 Task: Look for space in Qīr Moāv, Jordan from 11th June, 2023 to 17th June, 2023 for 1 adult in price range Rs.5000 to Rs.12000. Place can be private room with 1  bedroom having 1 bed and 1 bathroom. Property type can be house, flat, guest house, hotel. Amenities needed are: washing machine. Booking option can be shelf check-in. Required host language is English.
Action: Mouse moved to (431, 81)
Screenshot: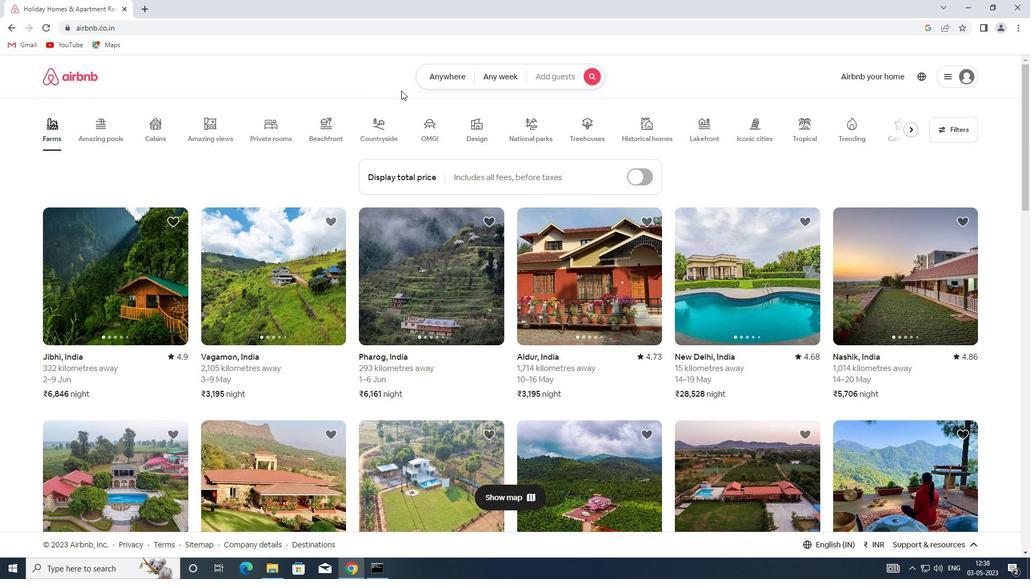 
Action: Mouse pressed left at (431, 81)
Screenshot: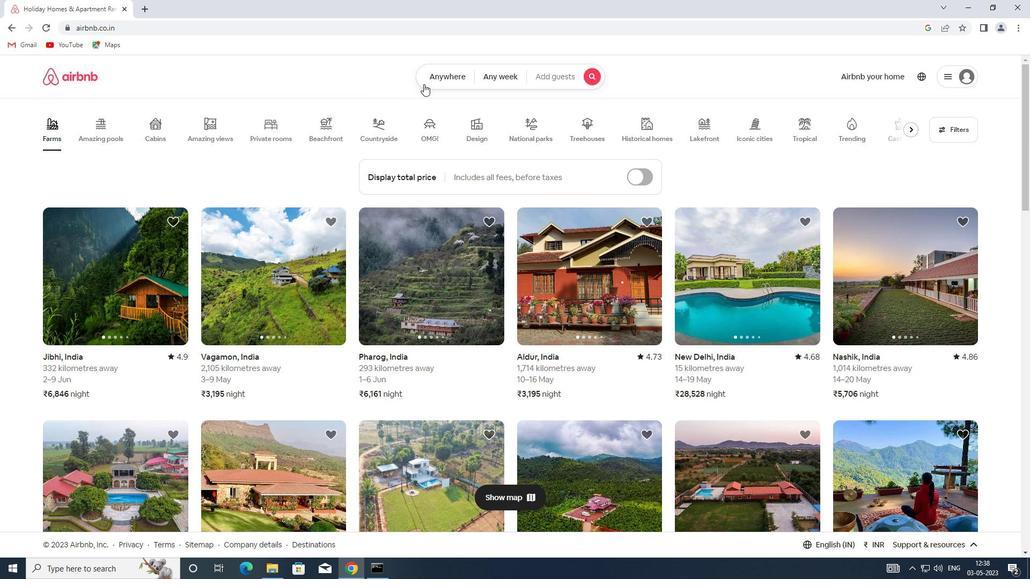 
Action: Mouse moved to (378, 114)
Screenshot: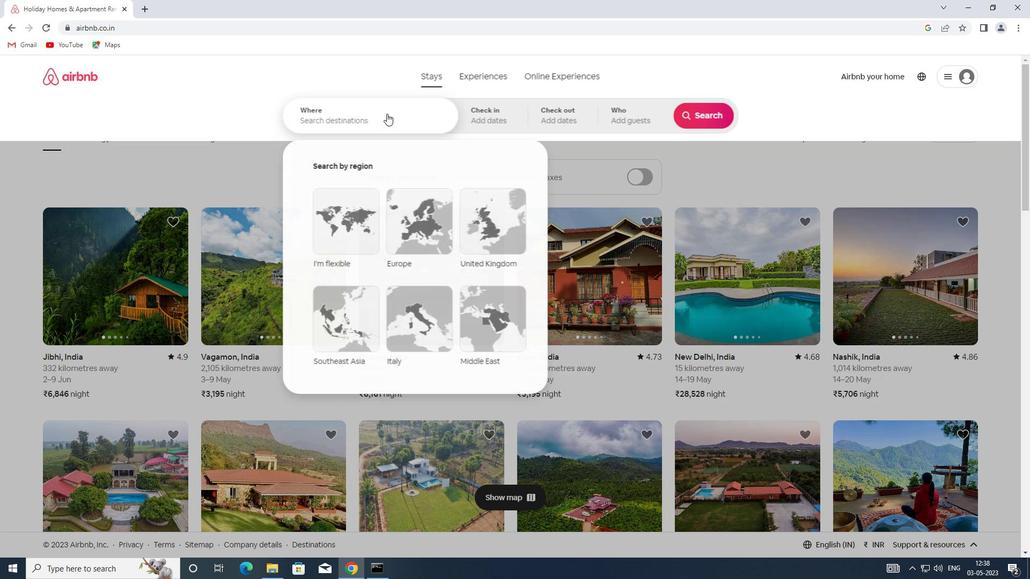 
Action: Mouse pressed left at (378, 114)
Screenshot: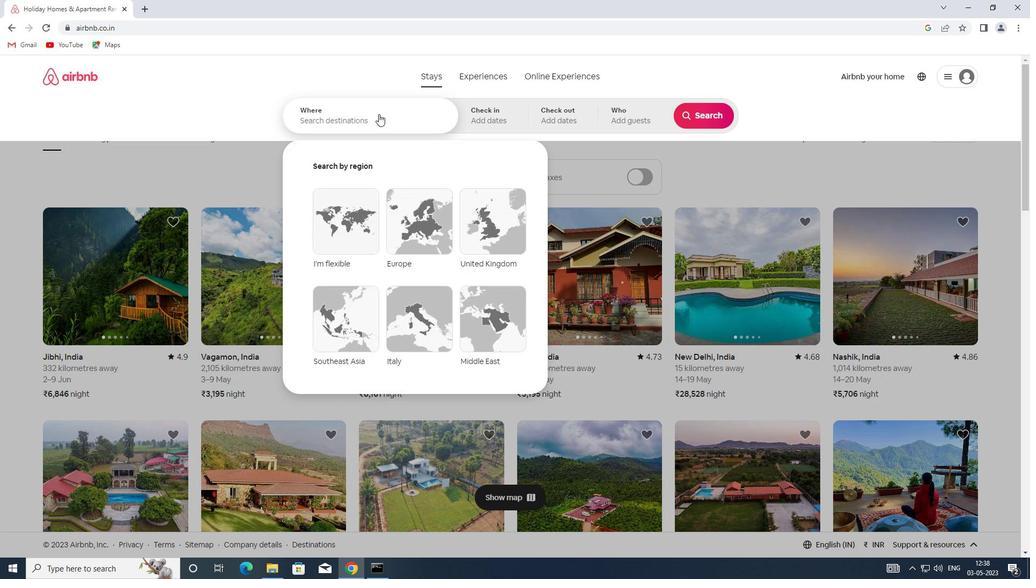 
Action: Key pressed <Key.shift>QIR<Key.space><Key.shift>MA<Key.backspace>OAV,<Key.shift><Key.shift><Key.shift><Key.shift>JORDAN
Screenshot: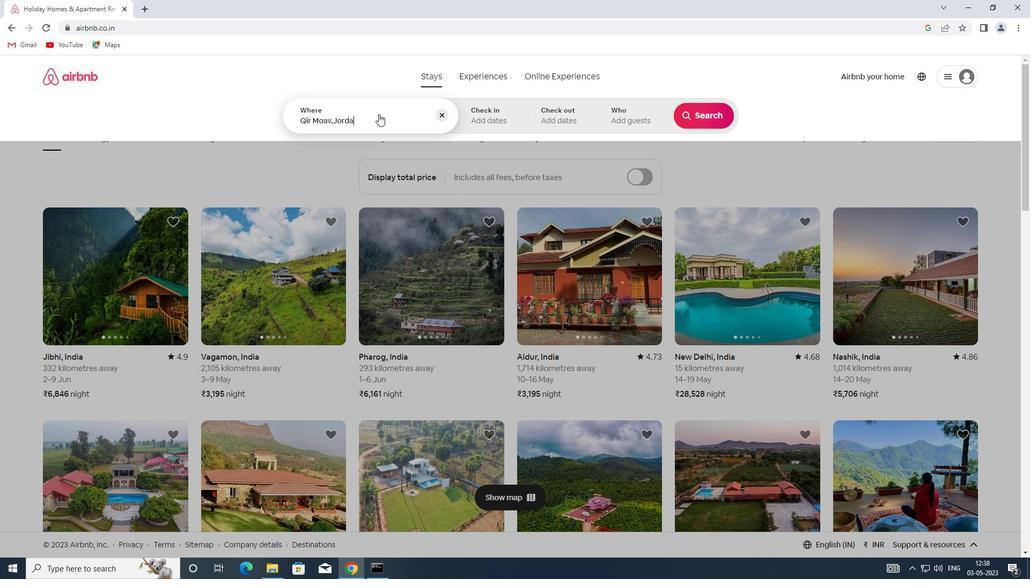
Action: Mouse moved to (479, 116)
Screenshot: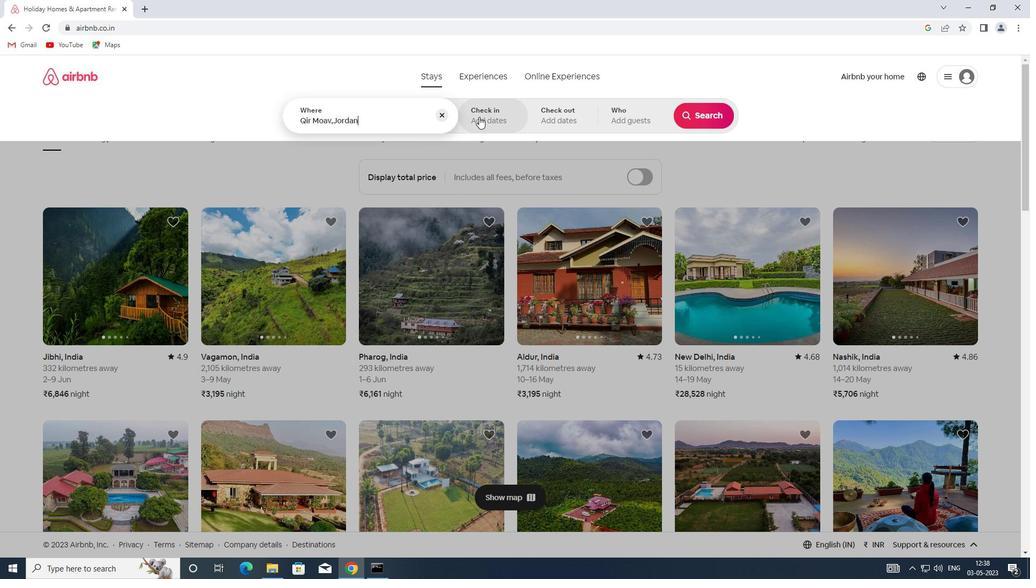 
Action: Mouse pressed left at (479, 116)
Screenshot: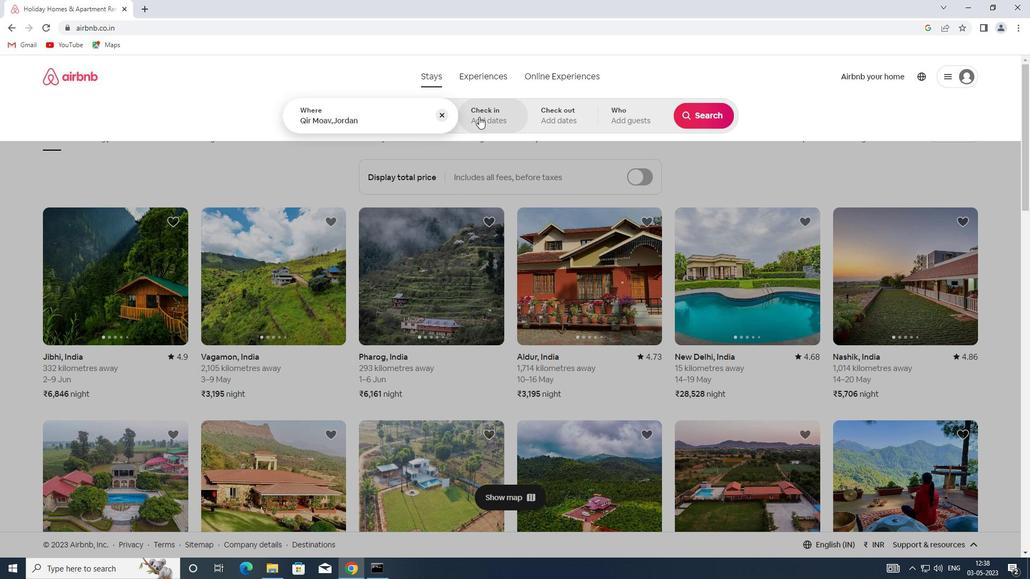 
Action: Mouse moved to (531, 293)
Screenshot: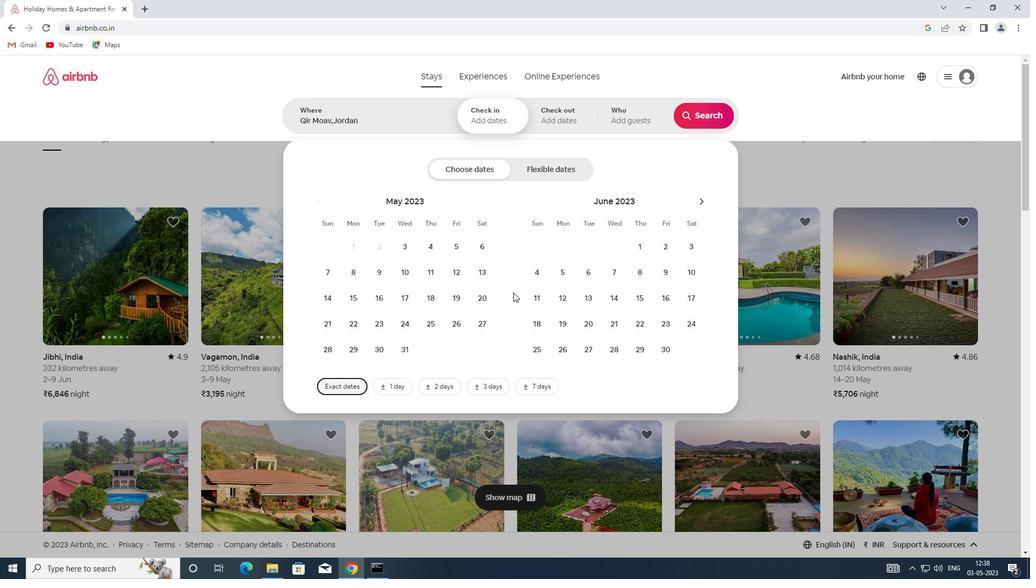 
Action: Mouse pressed left at (531, 293)
Screenshot: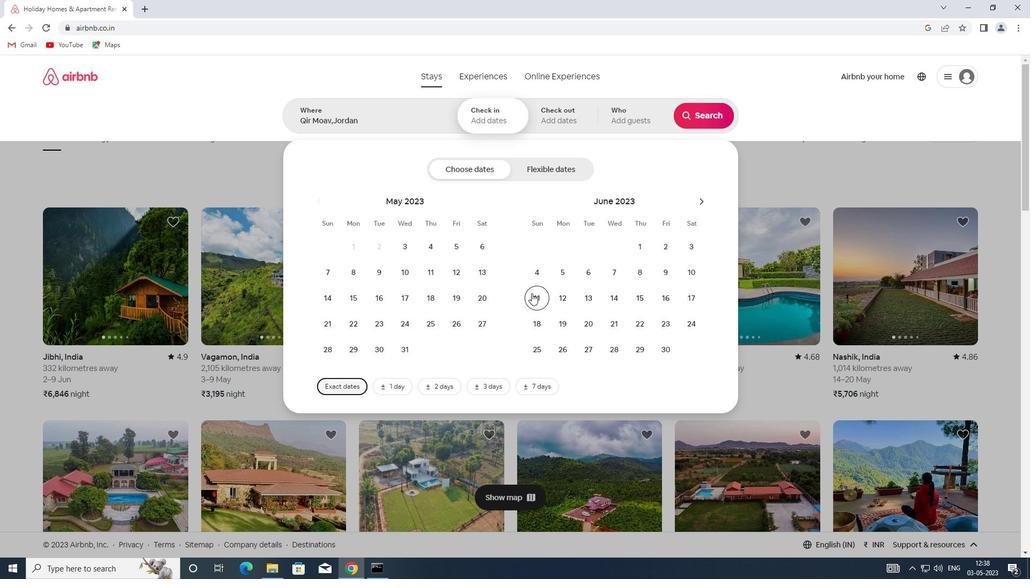 
Action: Mouse moved to (686, 311)
Screenshot: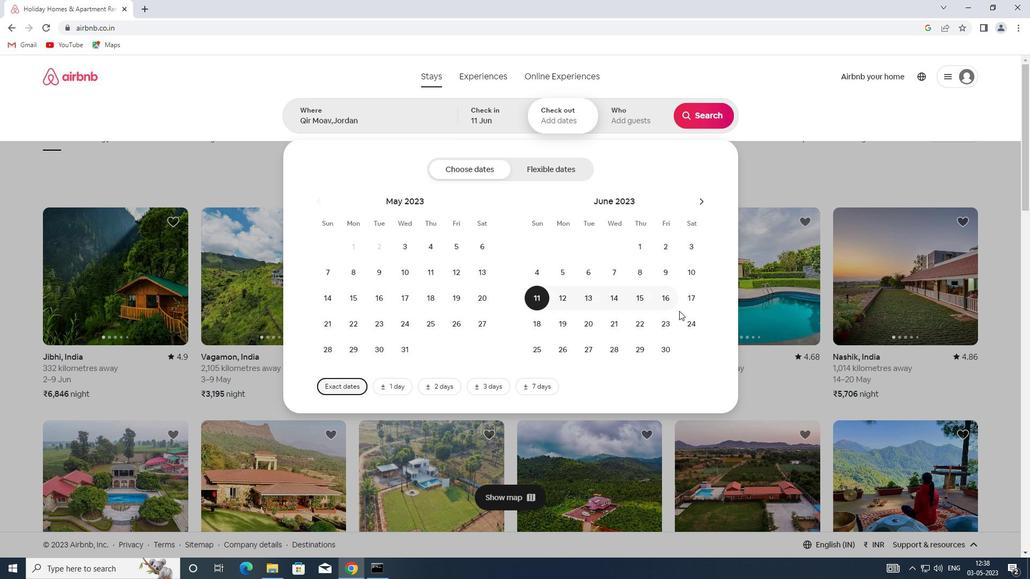 
Action: Mouse pressed left at (686, 311)
Screenshot: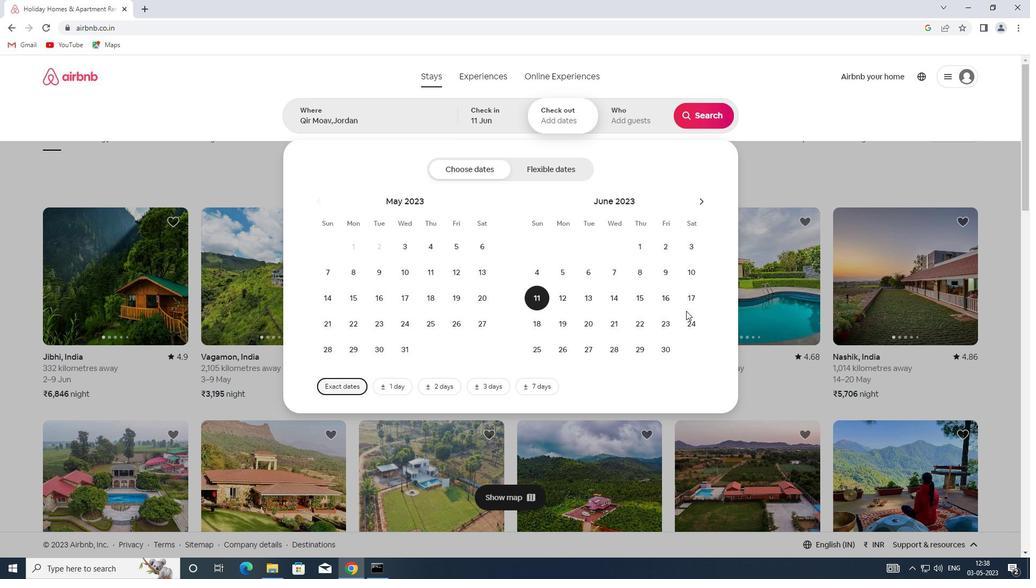 
Action: Mouse moved to (689, 297)
Screenshot: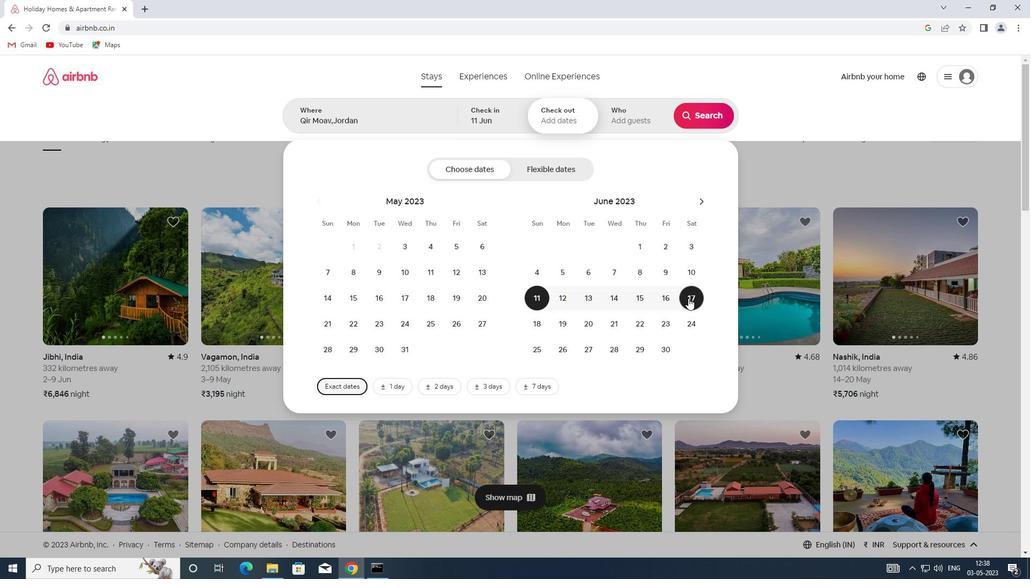 
Action: Mouse pressed left at (689, 297)
Screenshot: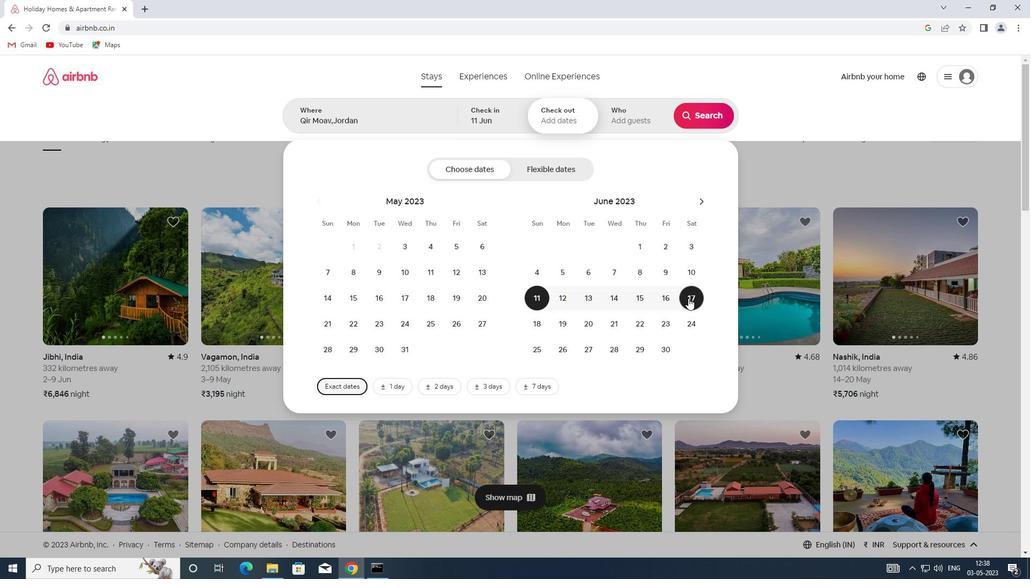 
Action: Mouse moved to (628, 128)
Screenshot: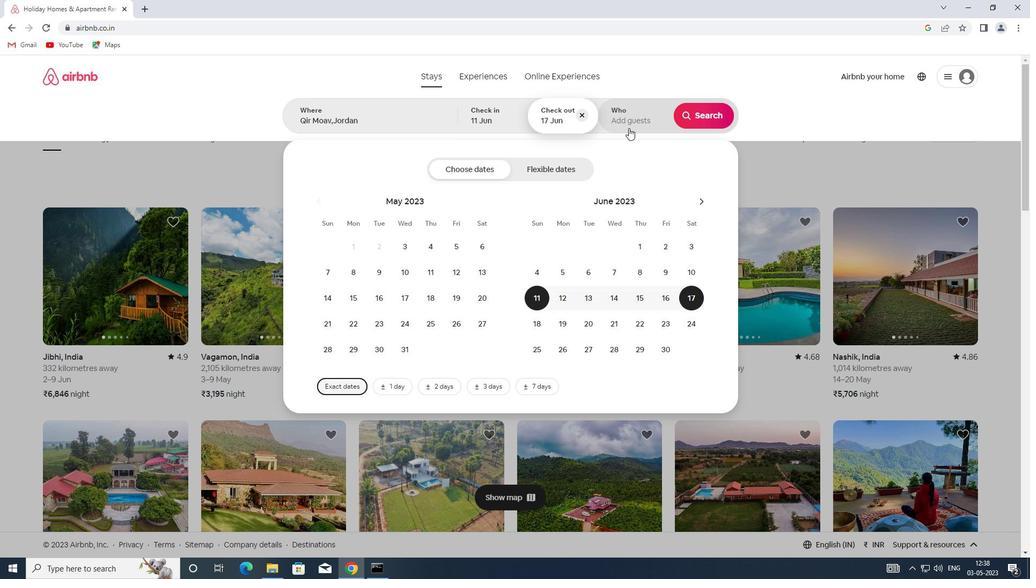 
Action: Mouse pressed left at (628, 128)
Screenshot: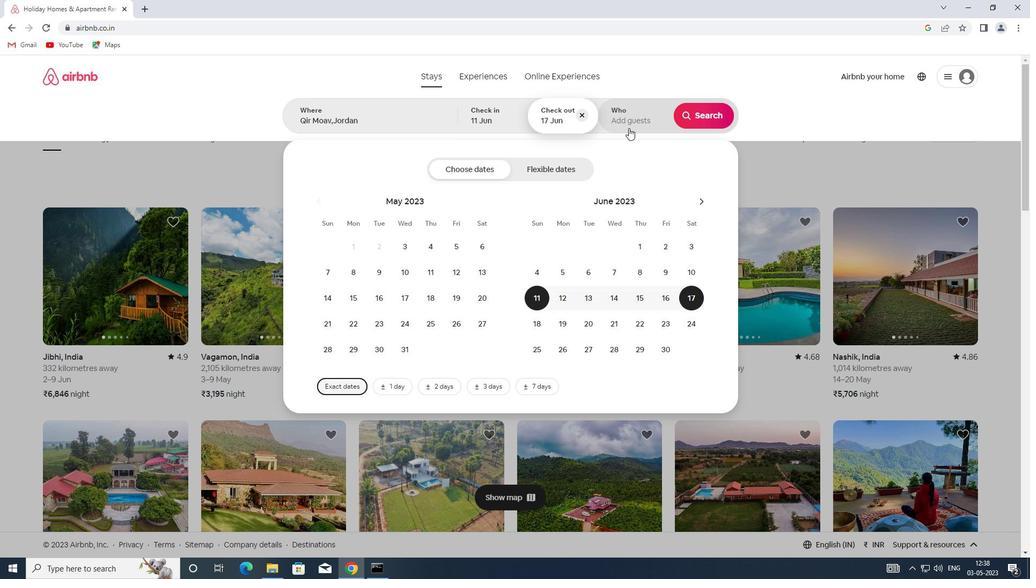 
Action: Mouse moved to (714, 174)
Screenshot: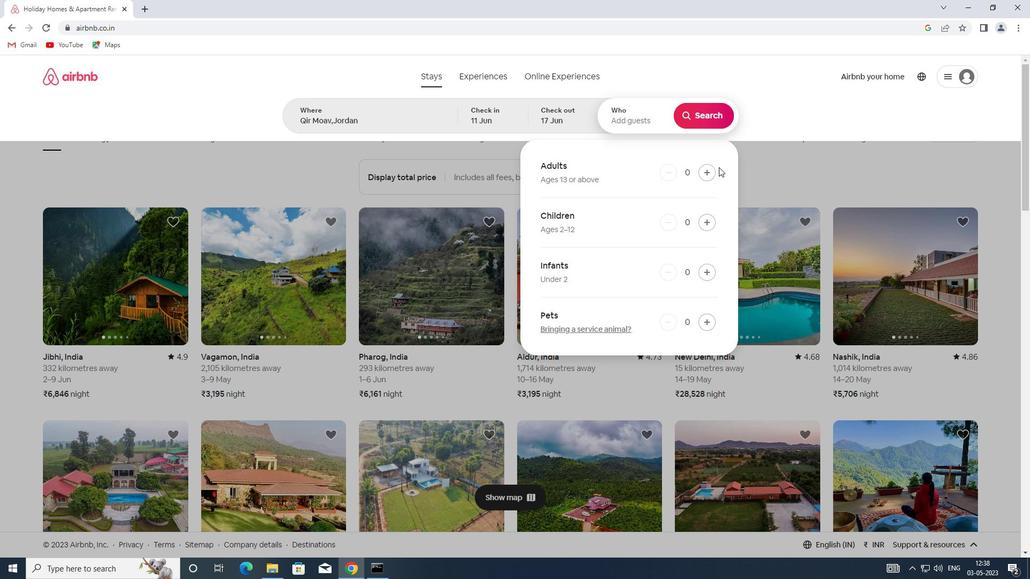 
Action: Mouse pressed left at (714, 174)
Screenshot: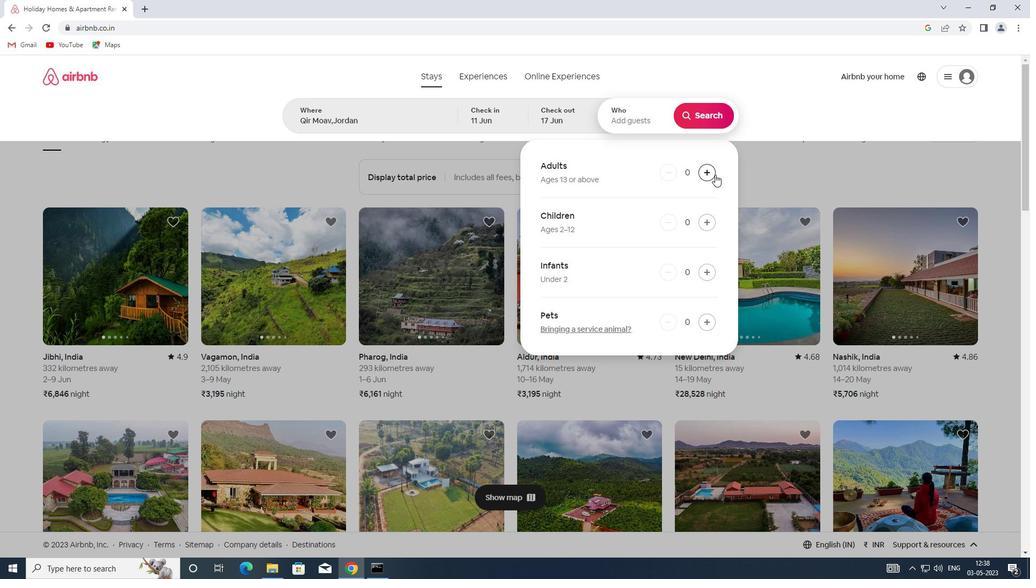 
Action: Mouse moved to (705, 107)
Screenshot: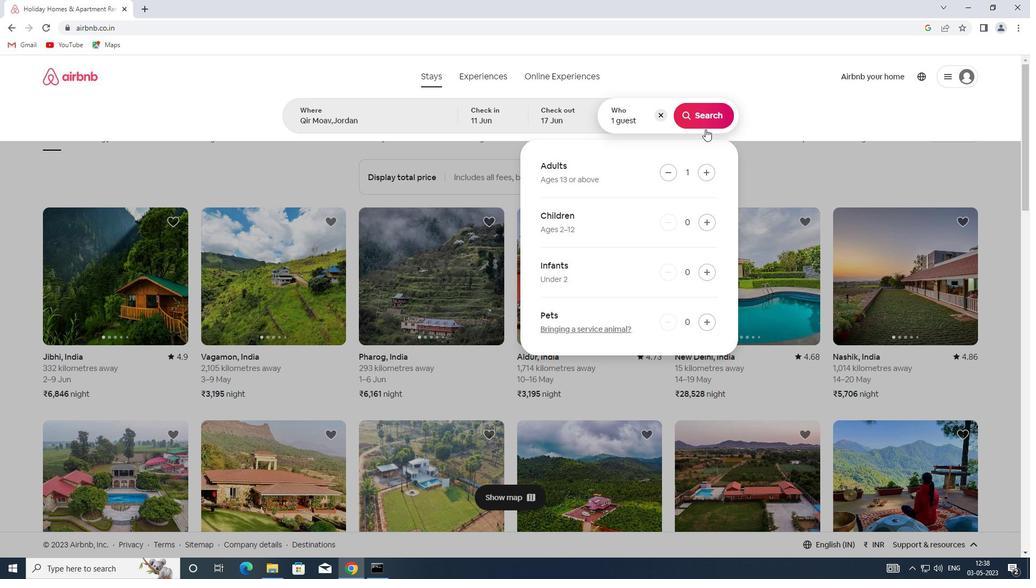 
Action: Mouse pressed left at (705, 107)
Screenshot: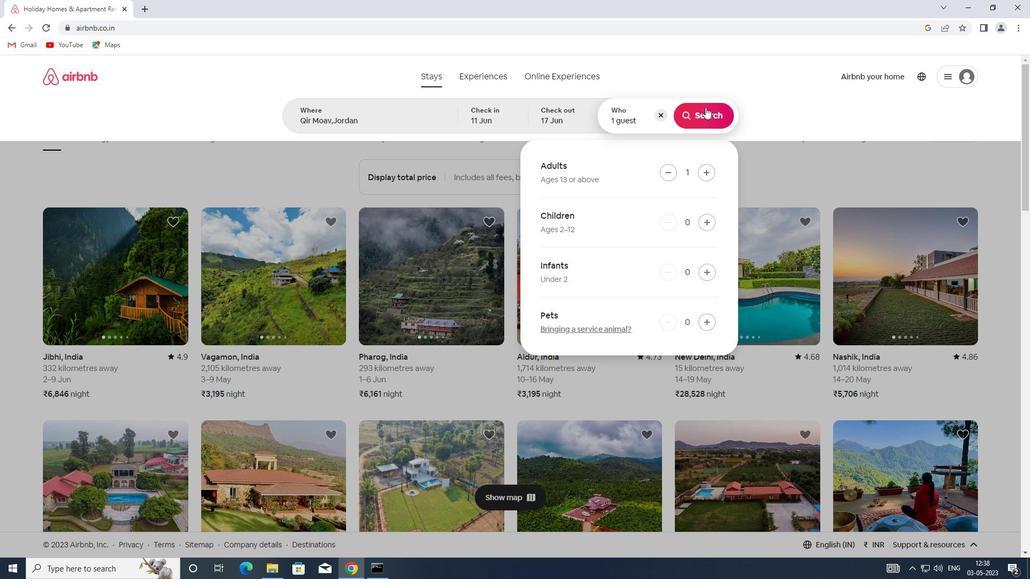 
Action: Mouse moved to (972, 112)
Screenshot: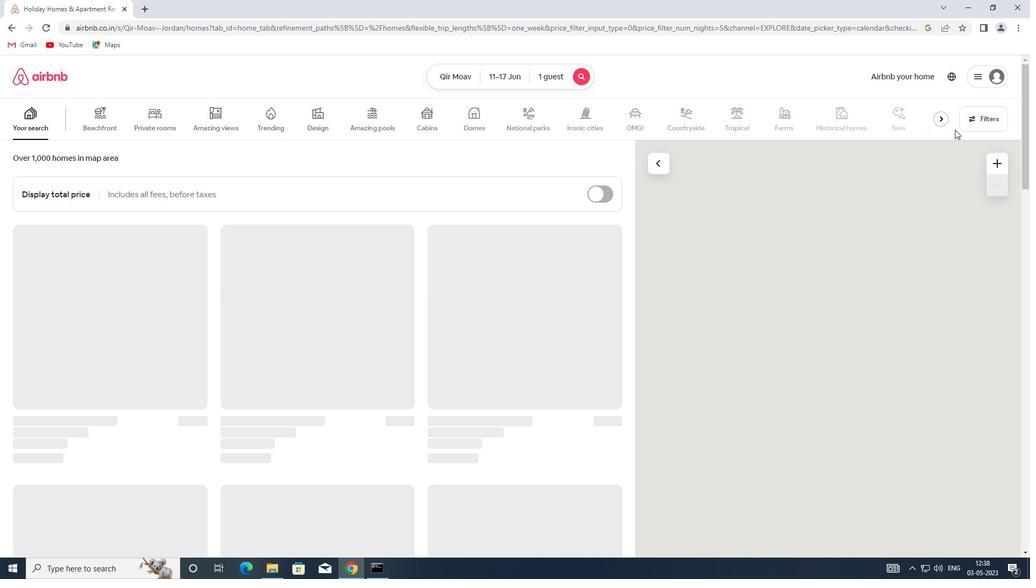 
Action: Mouse pressed left at (972, 112)
Screenshot: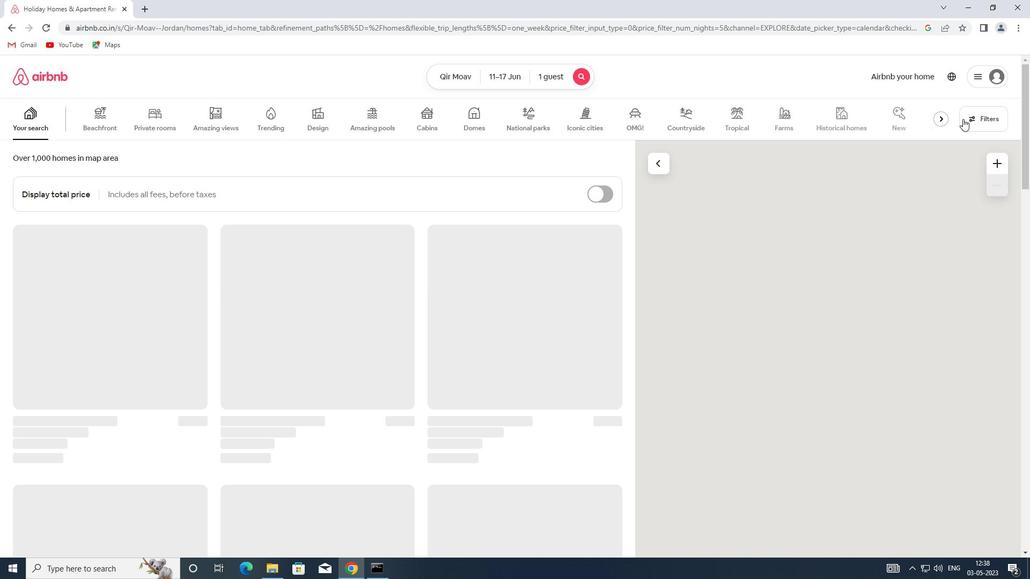 
Action: Mouse moved to (376, 257)
Screenshot: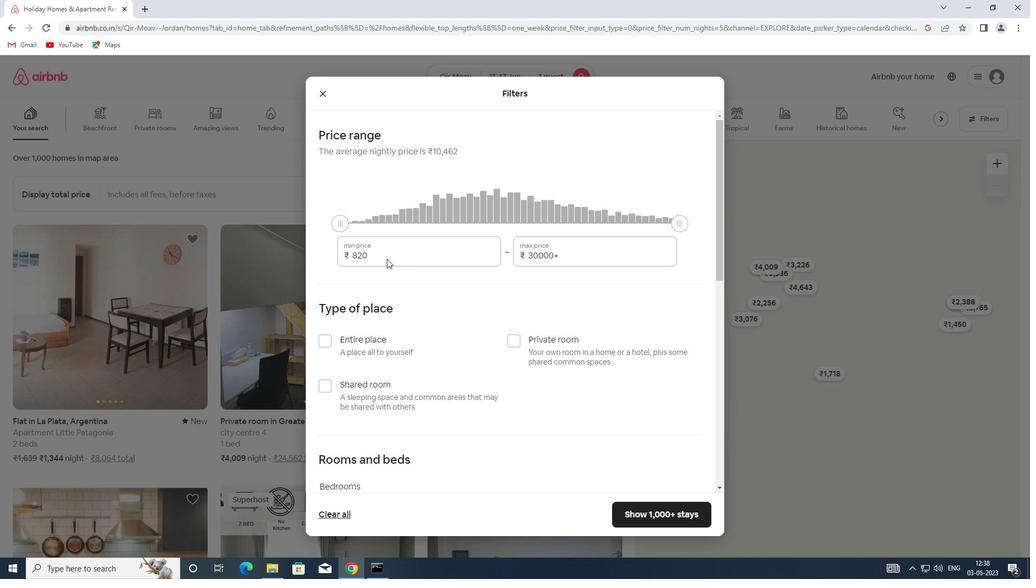 
Action: Mouse pressed left at (376, 257)
Screenshot: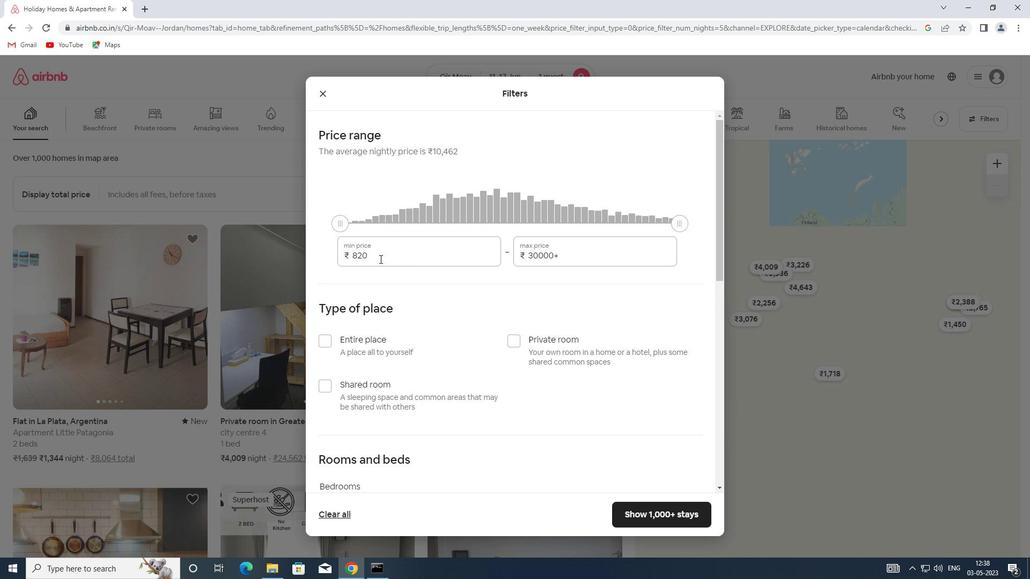 
Action: Mouse moved to (330, 257)
Screenshot: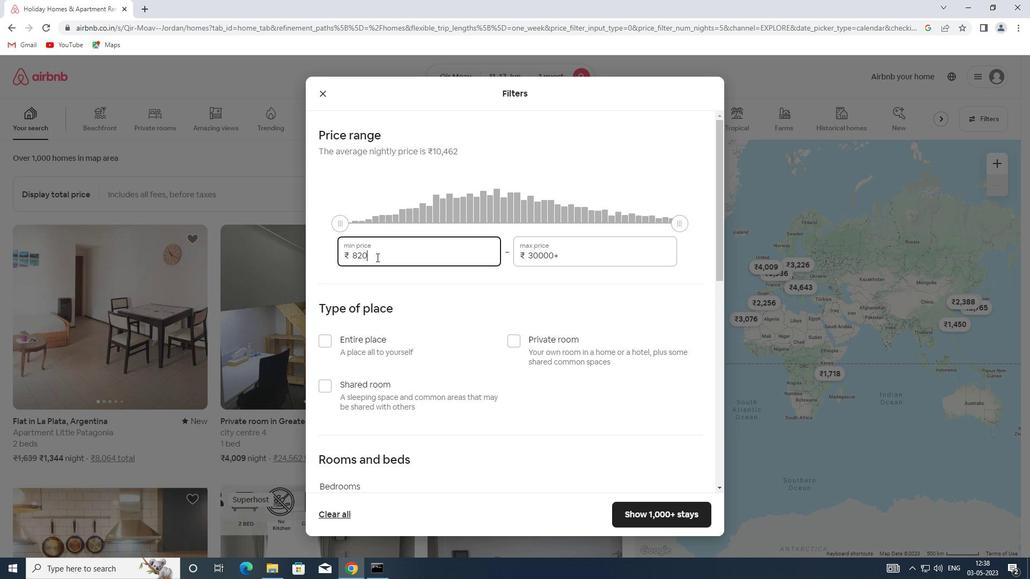 
Action: Key pressed 5000
Screenshot: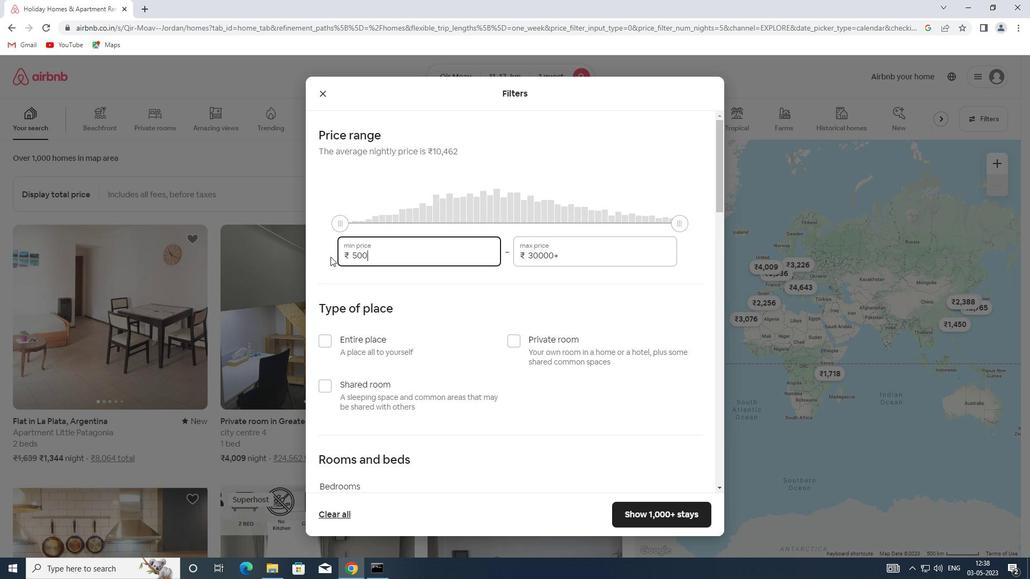 
Action: Mouse moved to (595, 256)
Screenshot: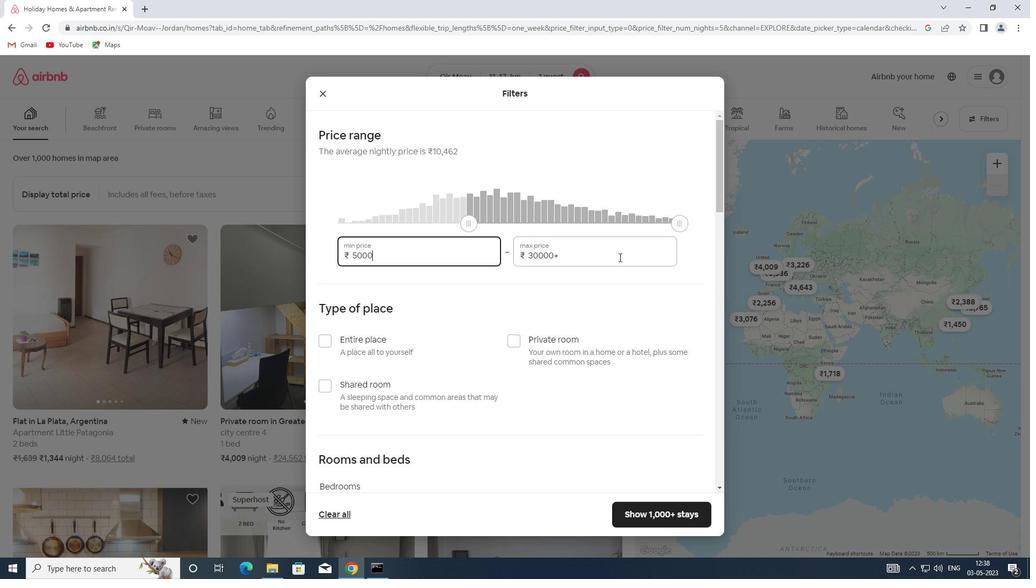 
Action: Mouse pressed left at (595, 256)
Screenshot: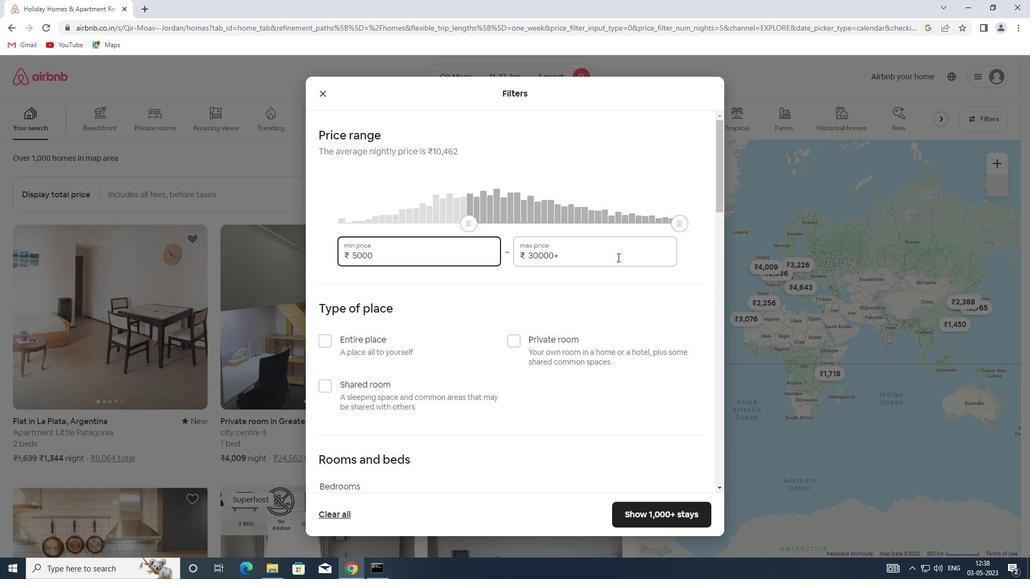 
Action: Mouse moved to (510, 256)
Screenshot: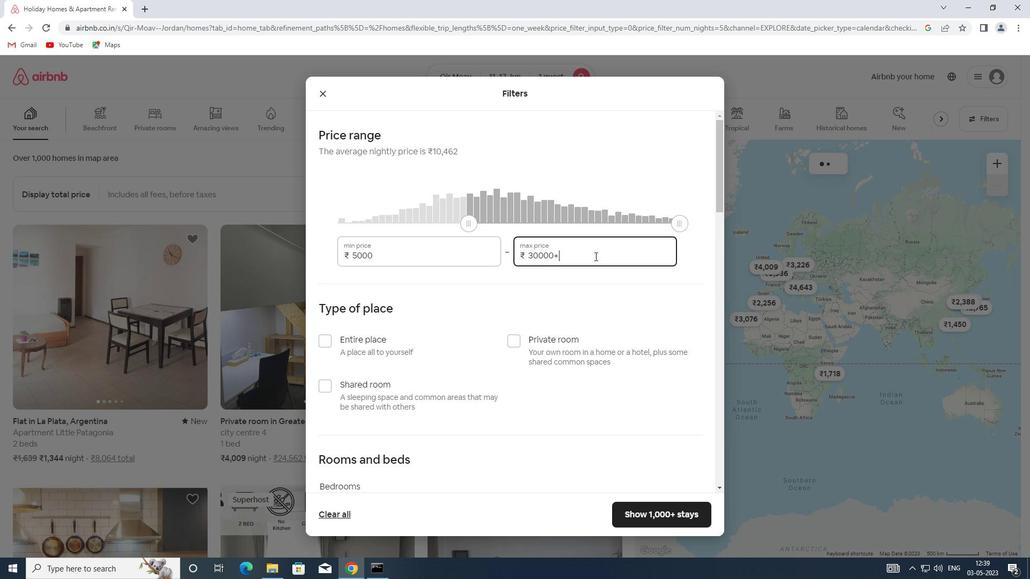 
Action: Key pressed 12000
Screenshot: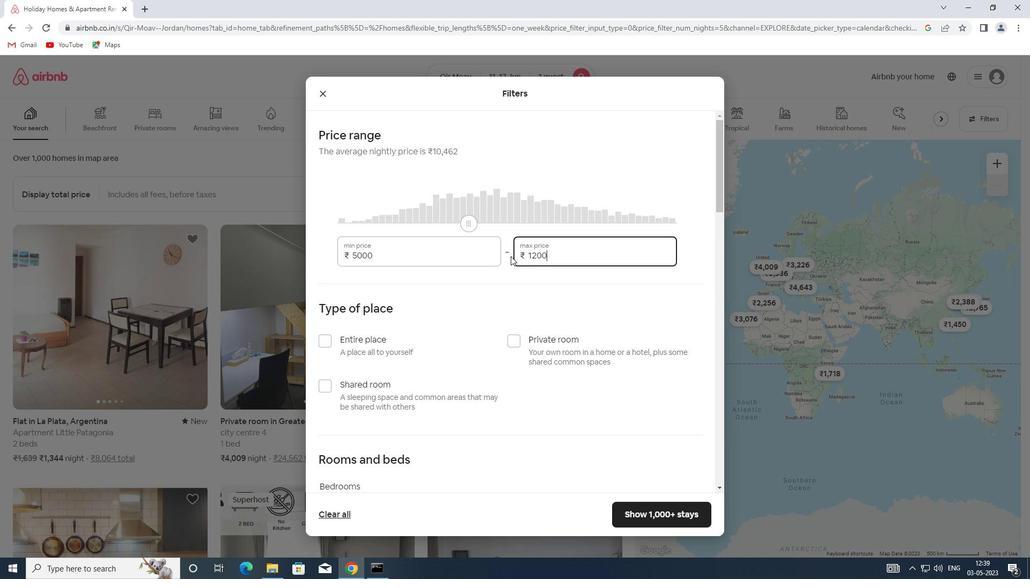 
Action: Mouse moved to (521, 336)
Screenshot: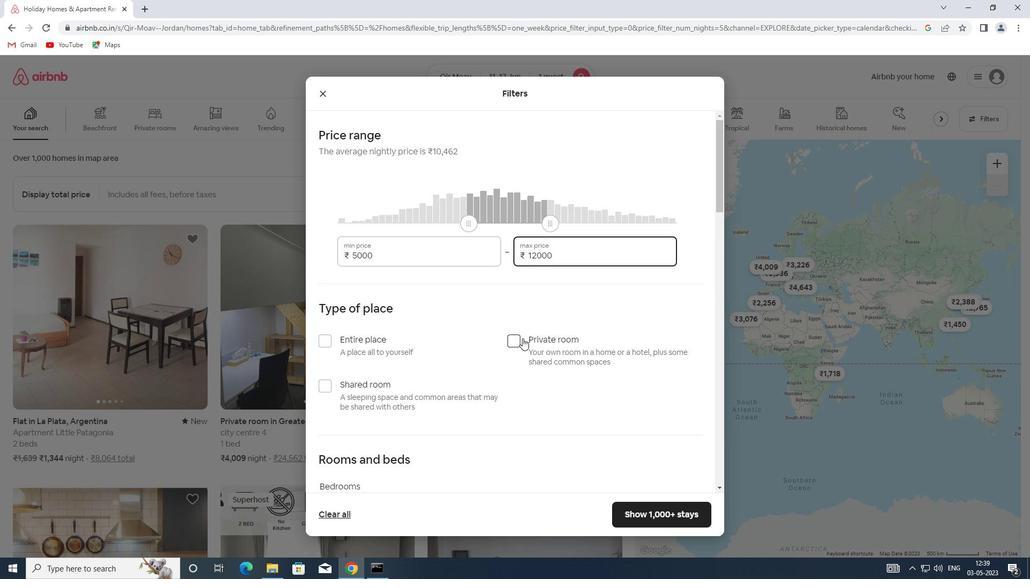 
Action: Mouse pressed left at (521, 336)
Screenshot: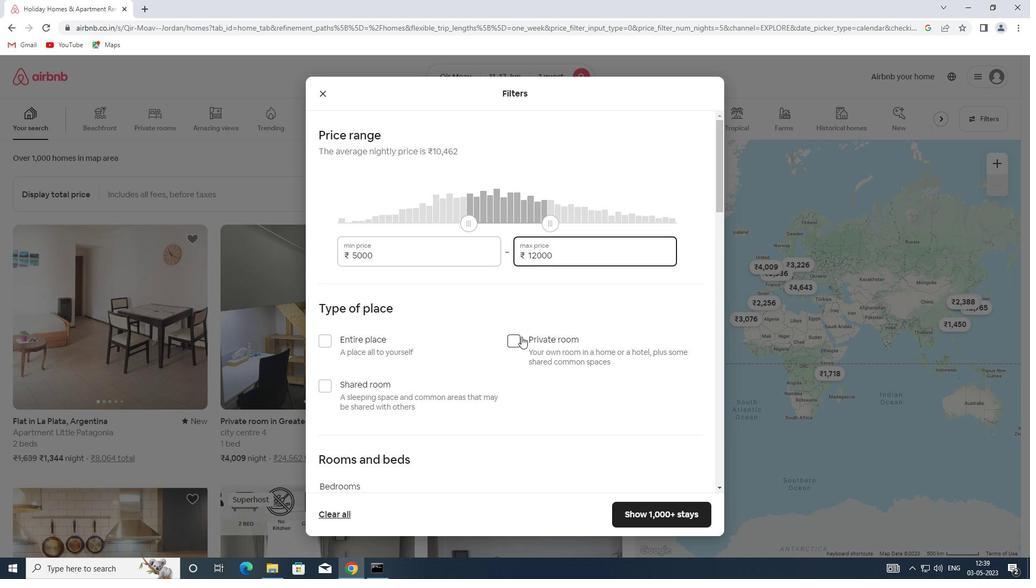 
Action: Mouse moved to (463, 323)
Screenshot: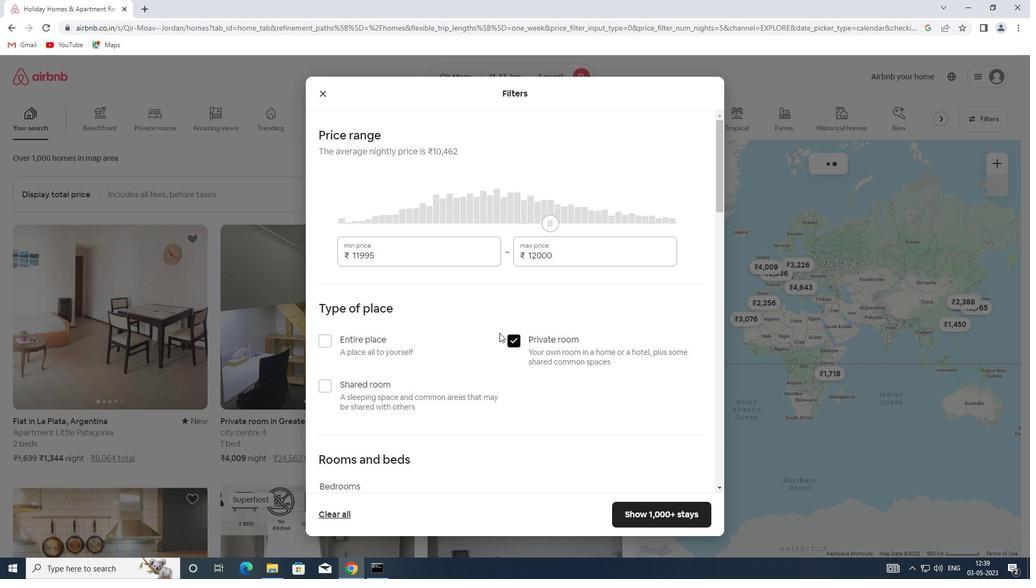 
Action: Mouse scrolled (463, 323) with delta (0, 0)
Screenshot: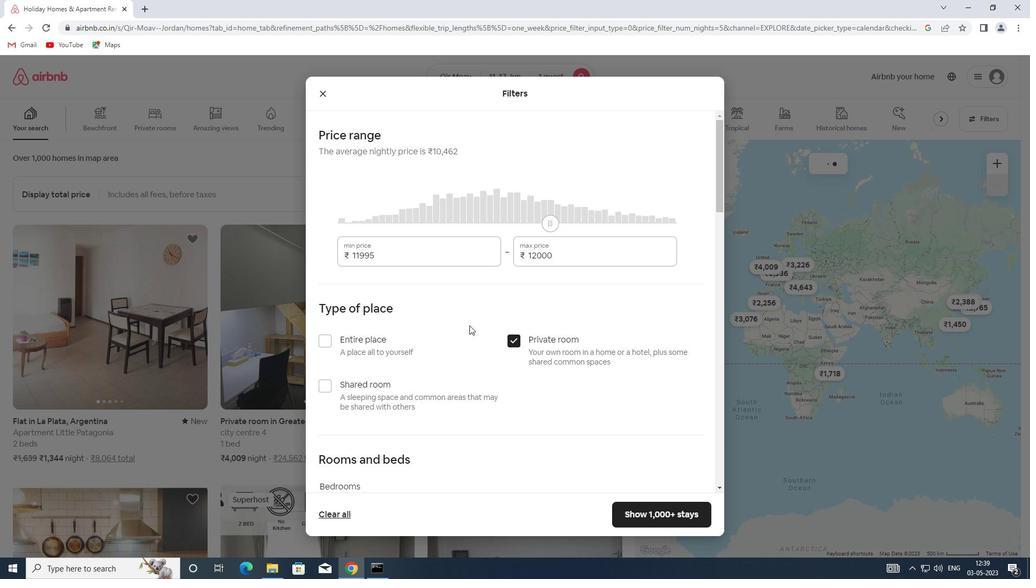 
Action: Mouse scrolled (463, 323) with delta (0, 0)
Screenshot: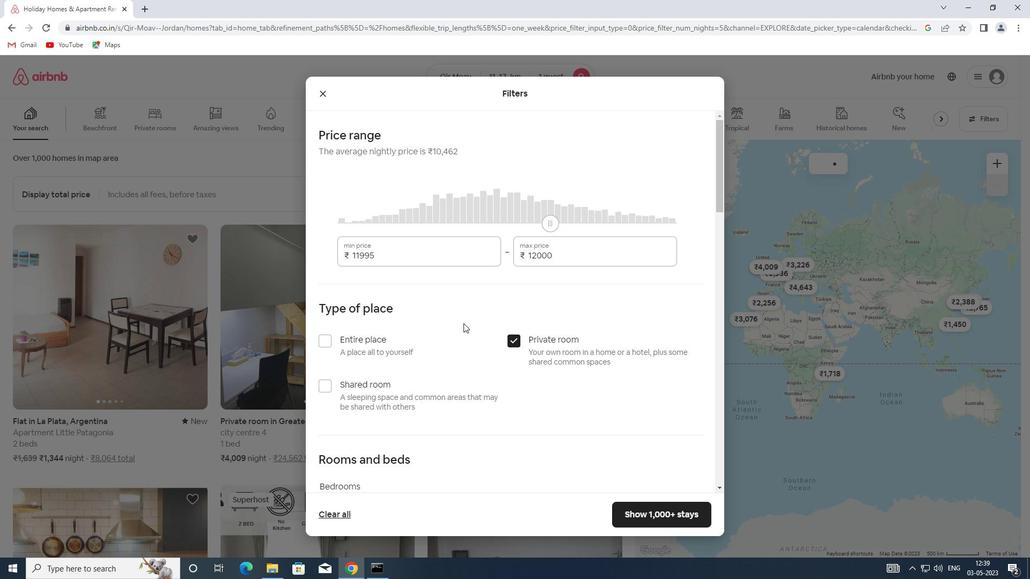 
Action: Mouse scrolled (463, 323) with delta (0, 0)
Screenshot: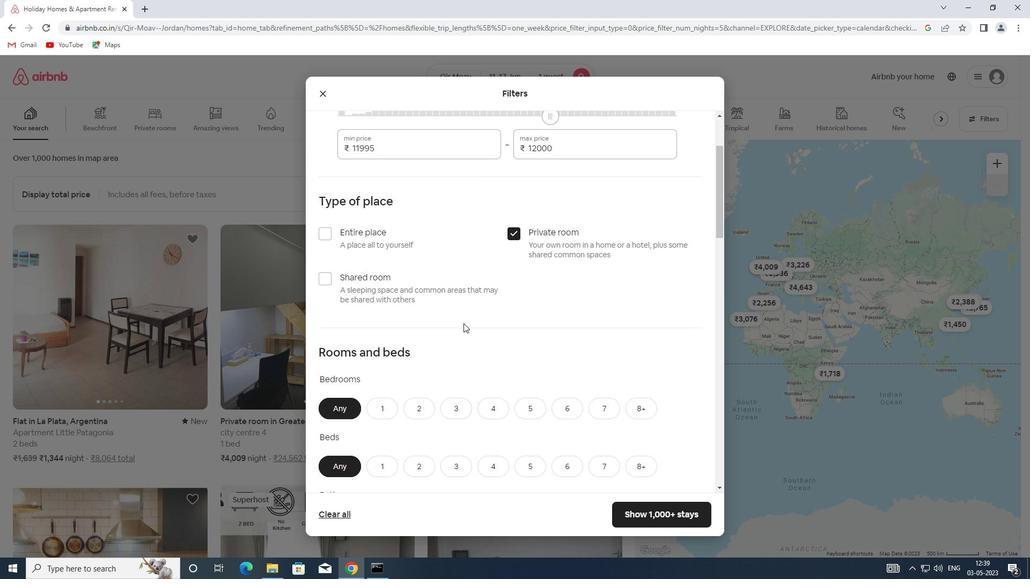 
Action: Mouse scrolled (463, 323) with delta (0, 0)
Screenshot: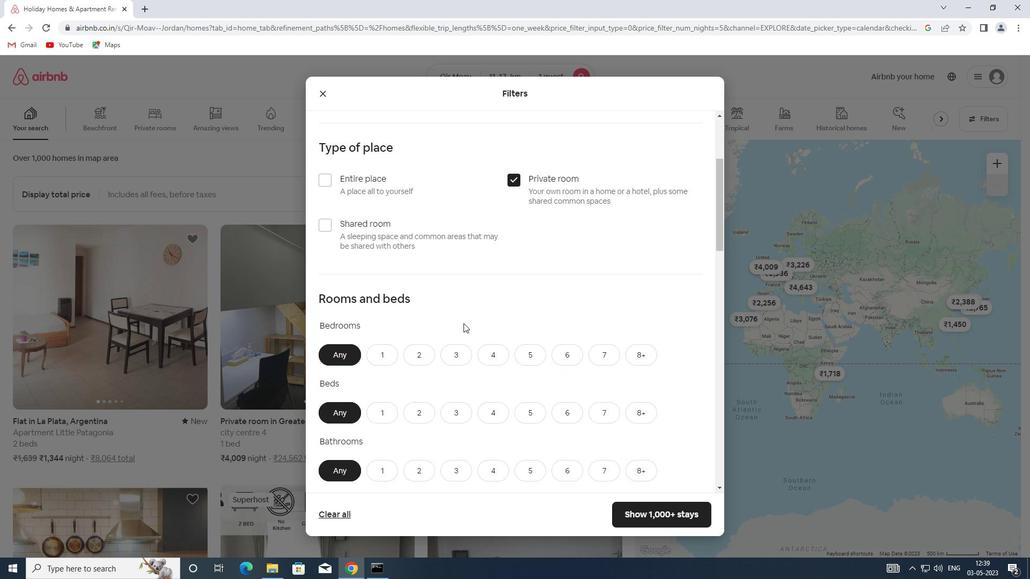 
Action: Mouse scrolled (463, 323) with delta (0, 0)
Screenshot: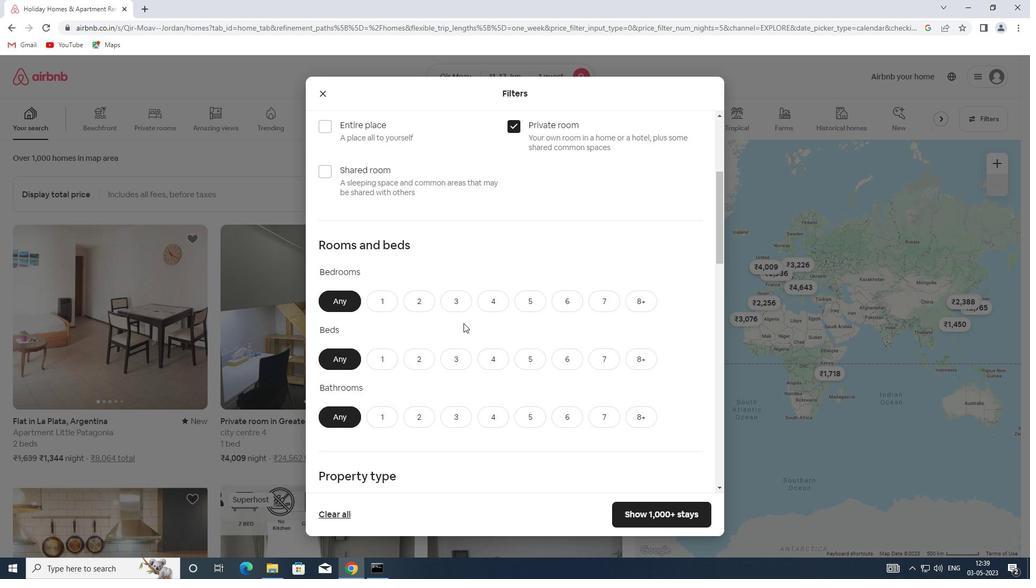 
Action: Mouse moved to (387, 248)
Screenshot: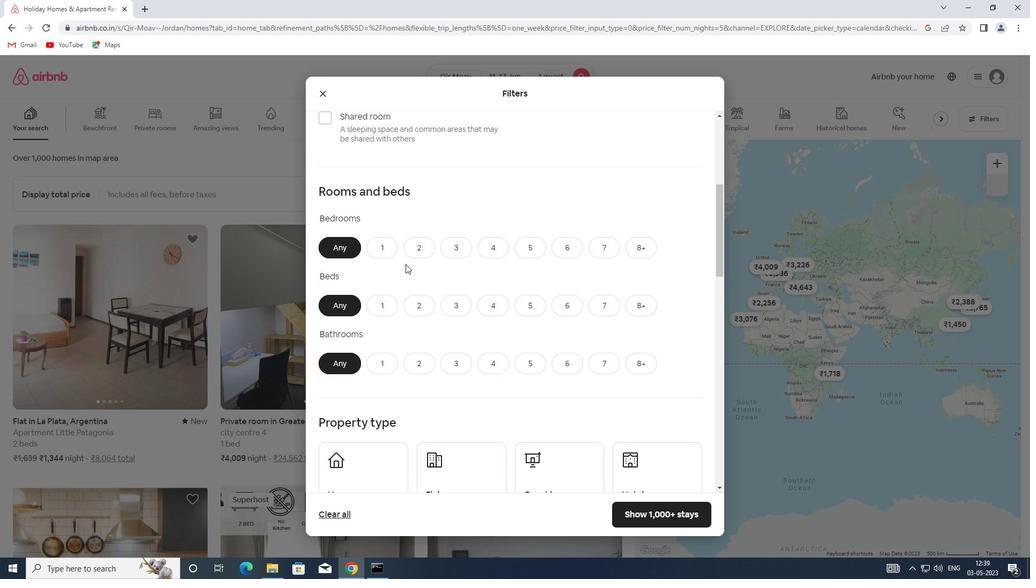 
Action: Mouse pressed left at (387, 248)
Screenshot: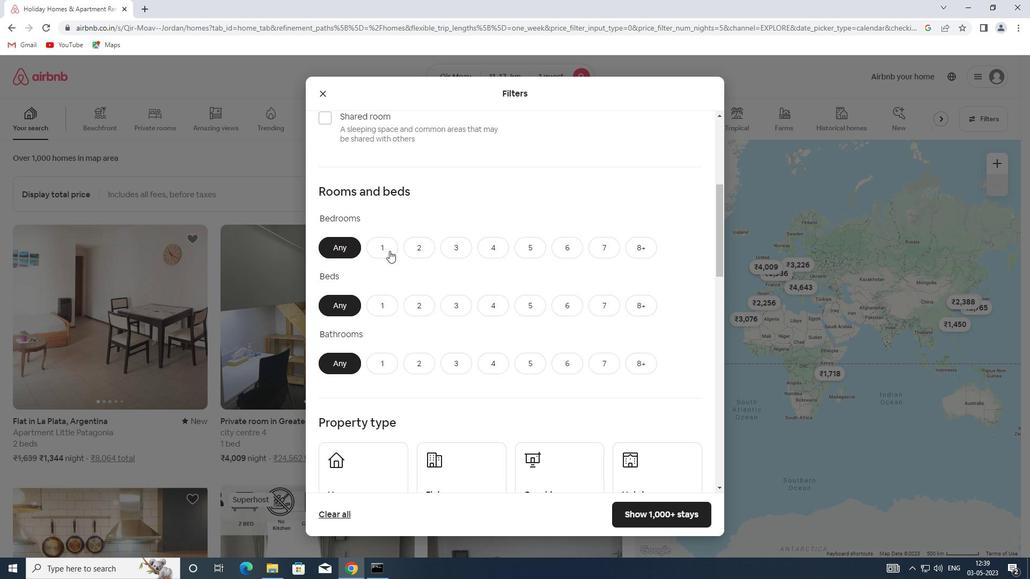 
Action: Mouse moved to (387, 302)
Screenshot: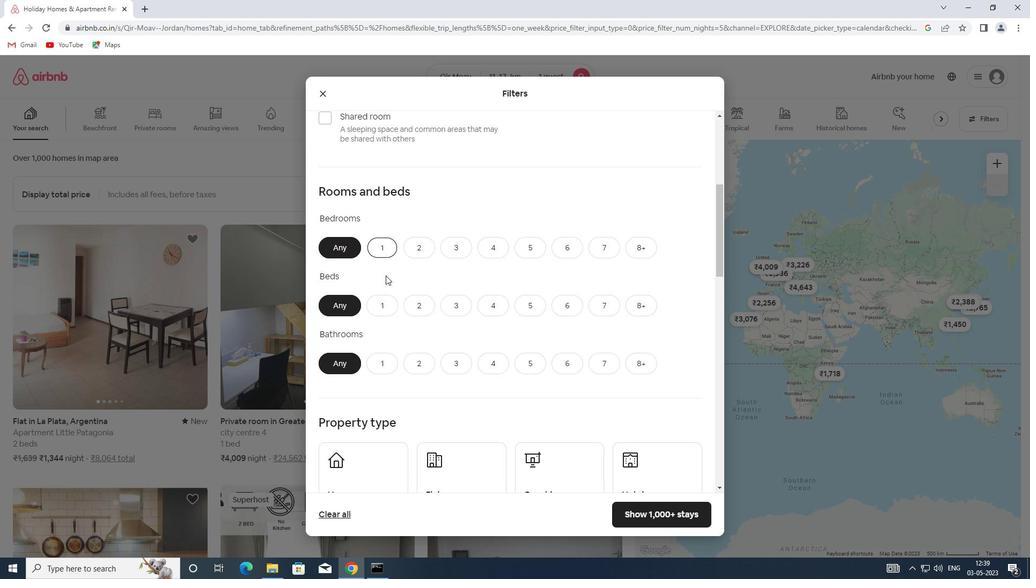 
Action: Mouse pressed left at (387, 302)
Screenshot: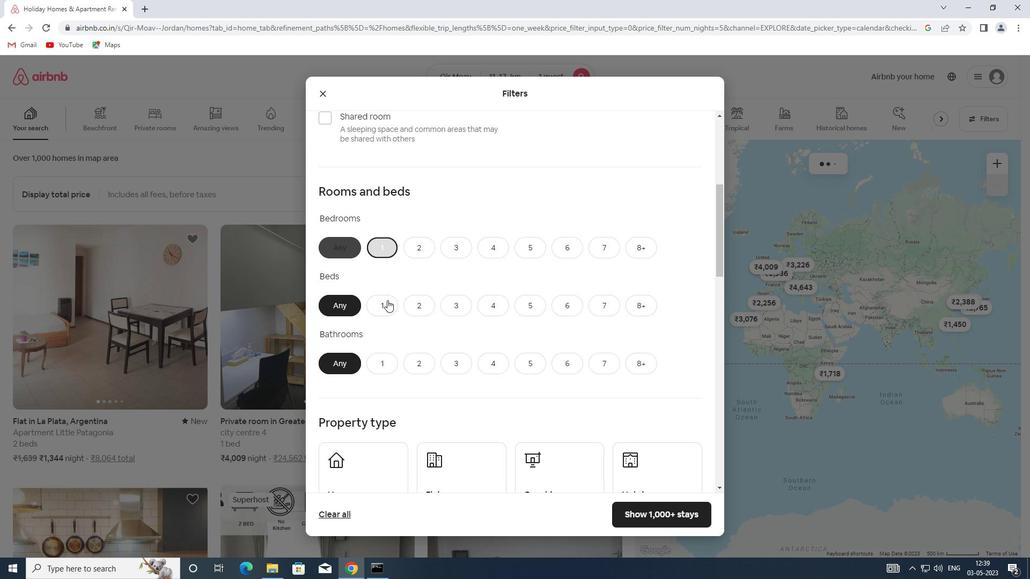 
Action: Mouse moved to (382, 360)
Screenshot: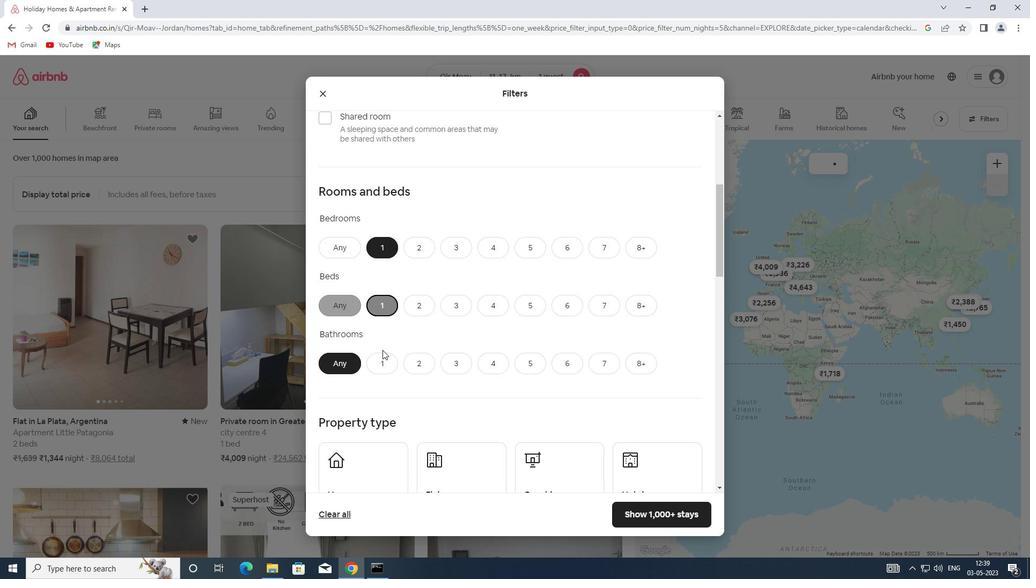 
Action: Mouse pressed left at (382, 360)
Screenshot: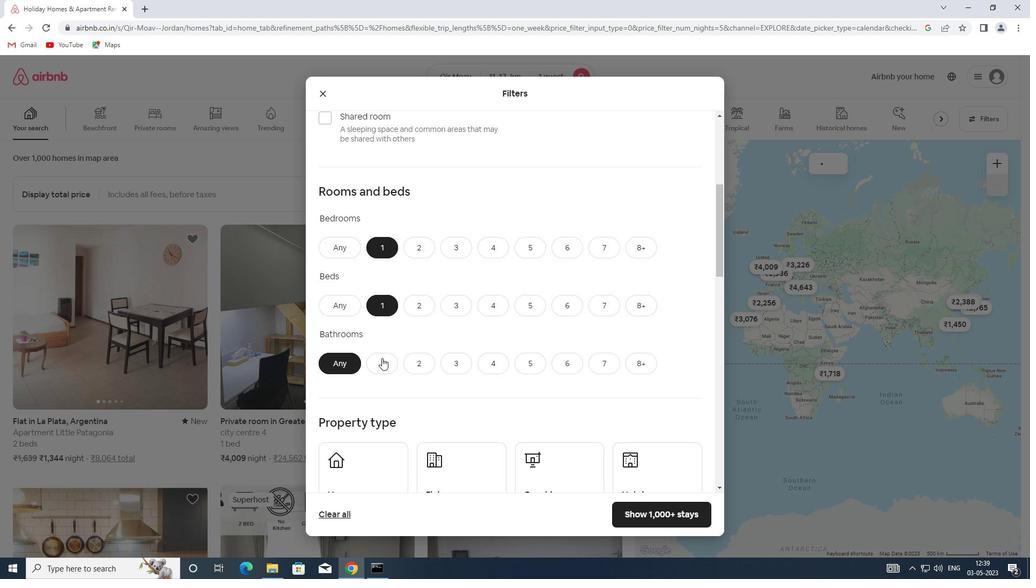 
Action: Mouse moved to (382, 358)
Screenshot: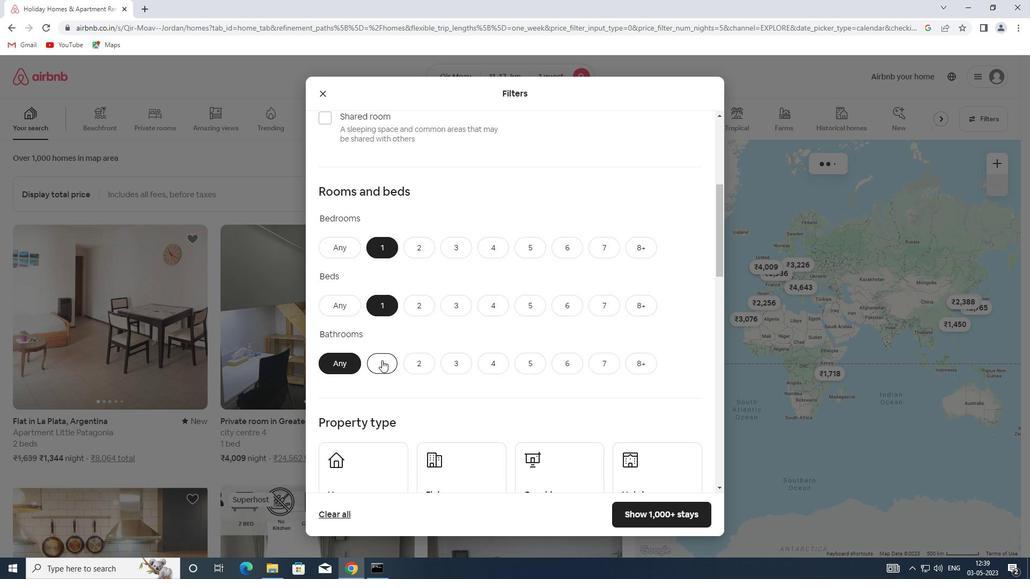 
Action: Mouse scrolled (382, 357) with delta (0, 0)
Screenshot: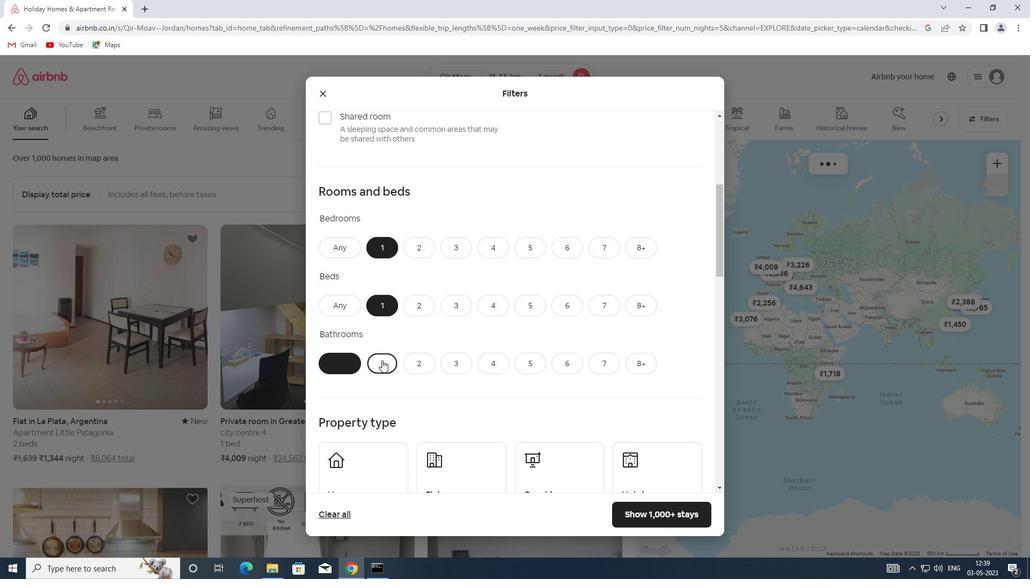 
Action: Mouse scrolled (382, 357) with delta (0, 0)
Screenshot: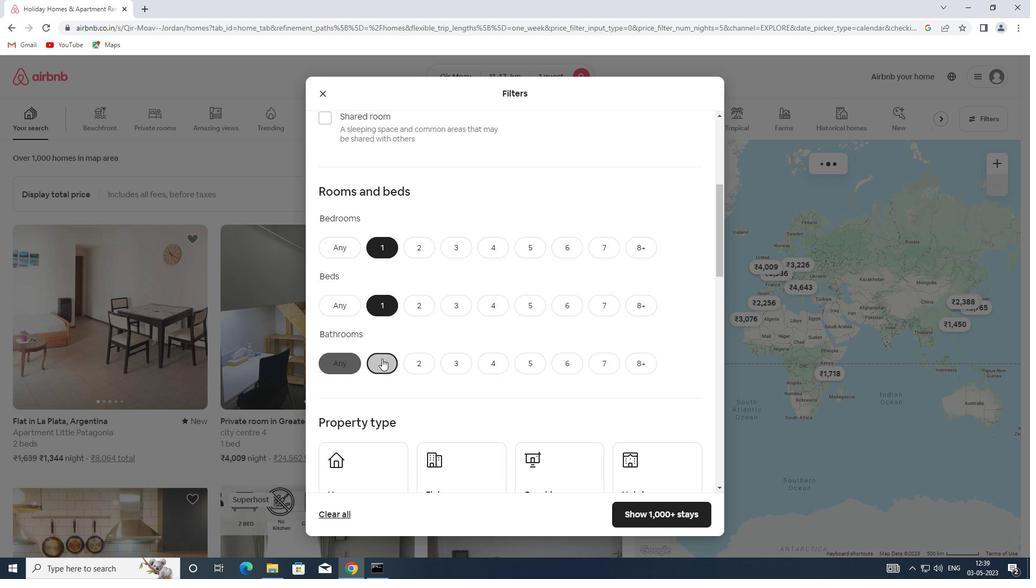 
Action: Mouse moved to (382, 356)
Screenshot: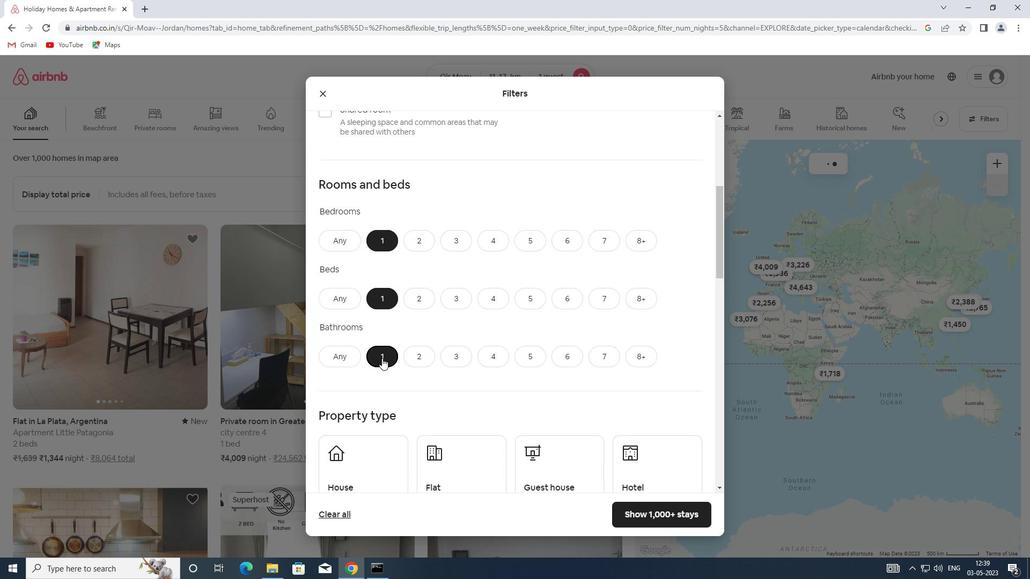 
Action: Mouse pressed left at (382, 356)
Screenshot: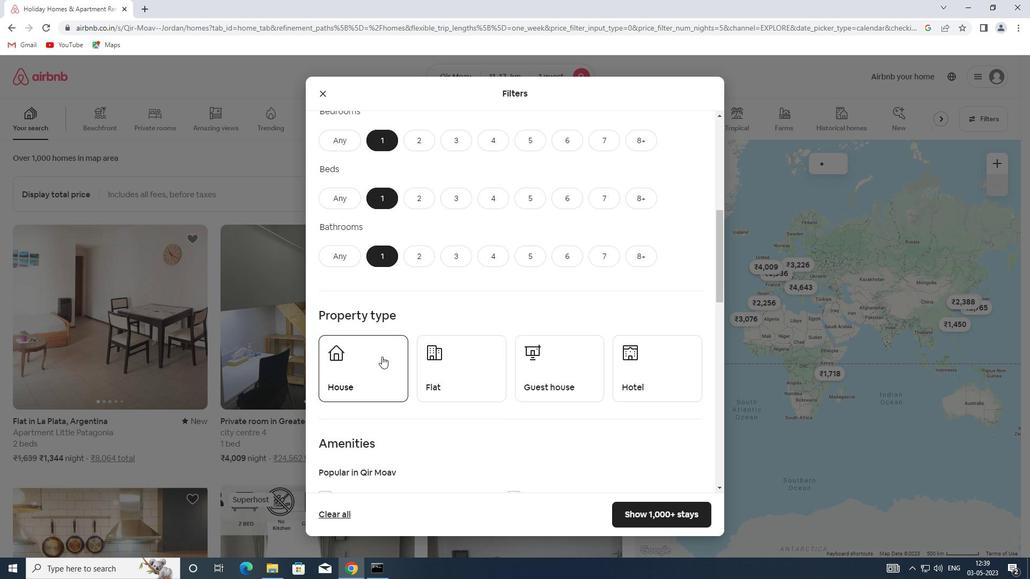 
Action: Mouse moved to (434, 377)
Screenshot: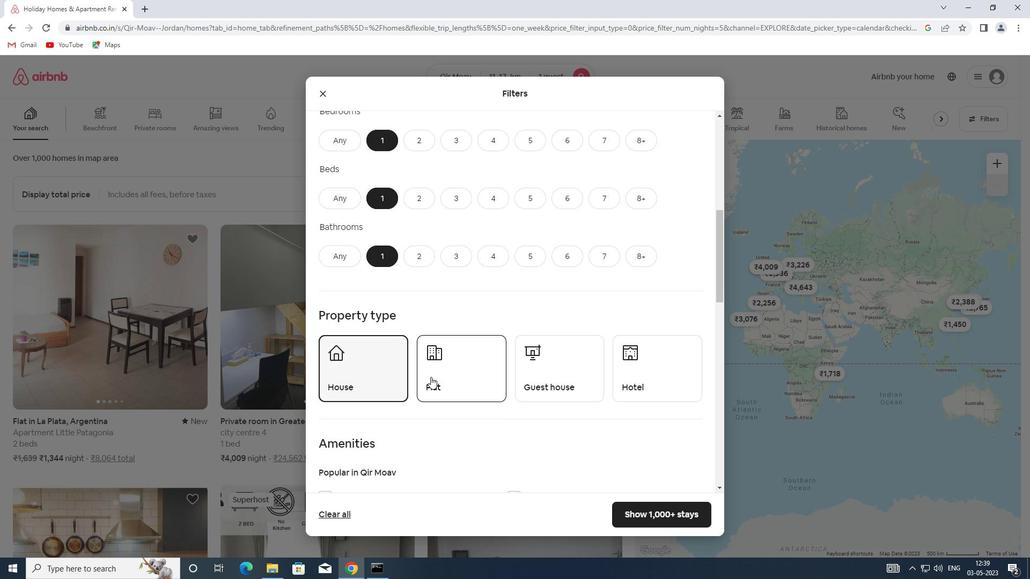 
Action: Mouse pressed left at (434, 377)
Screenshot: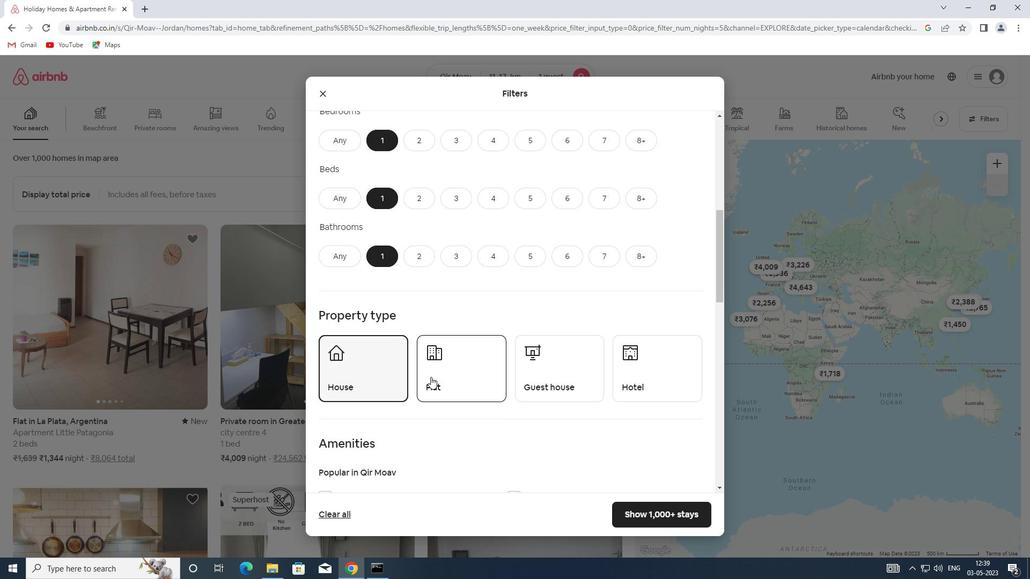 
Action: Mouse moved to (438, 375)
Screenshot: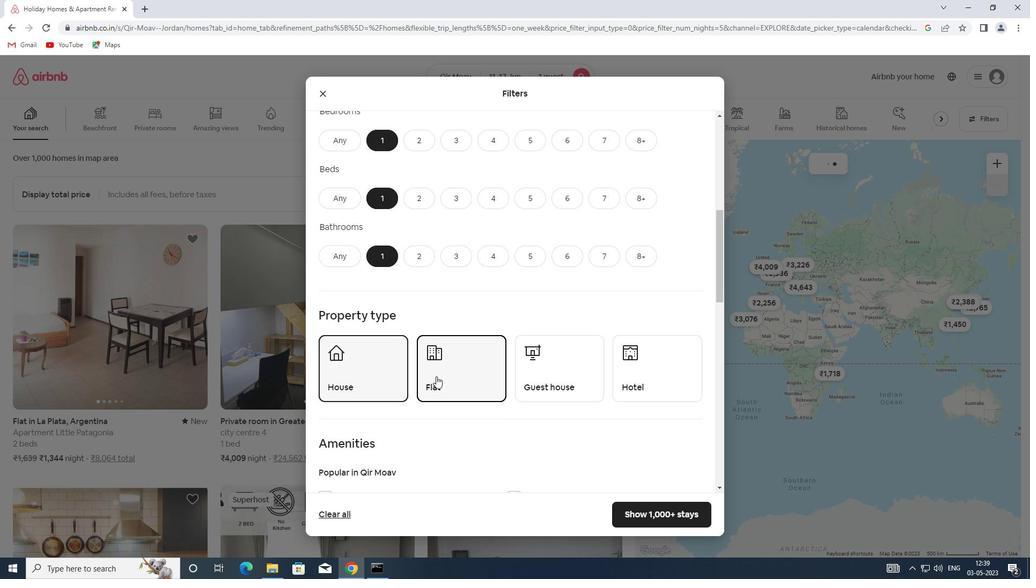 
Action: Mouse scrolled (438, 374) with delta (0, 0)
Screenshot: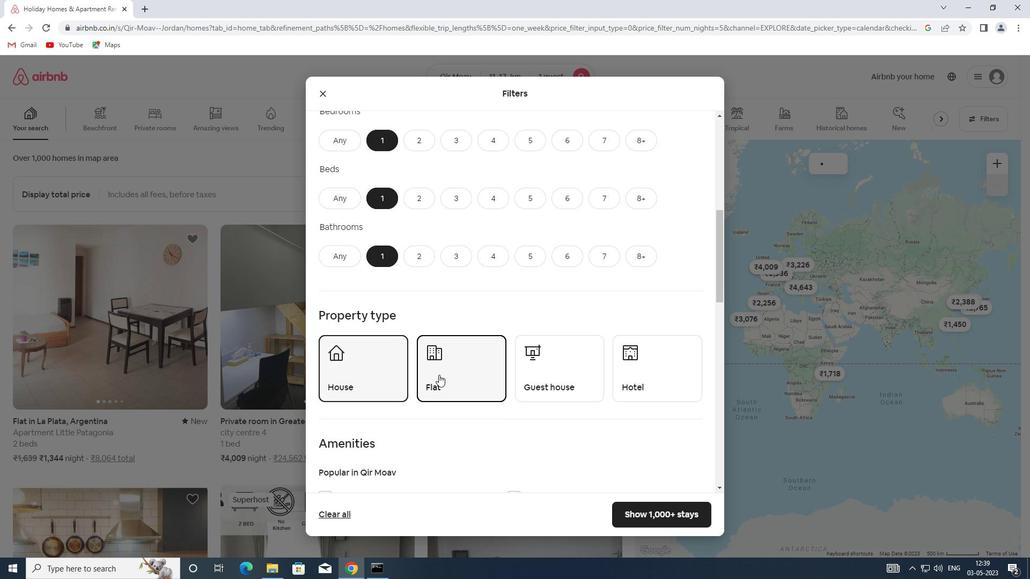 
Action: Mouse moved to (559, 318)
Screenshot: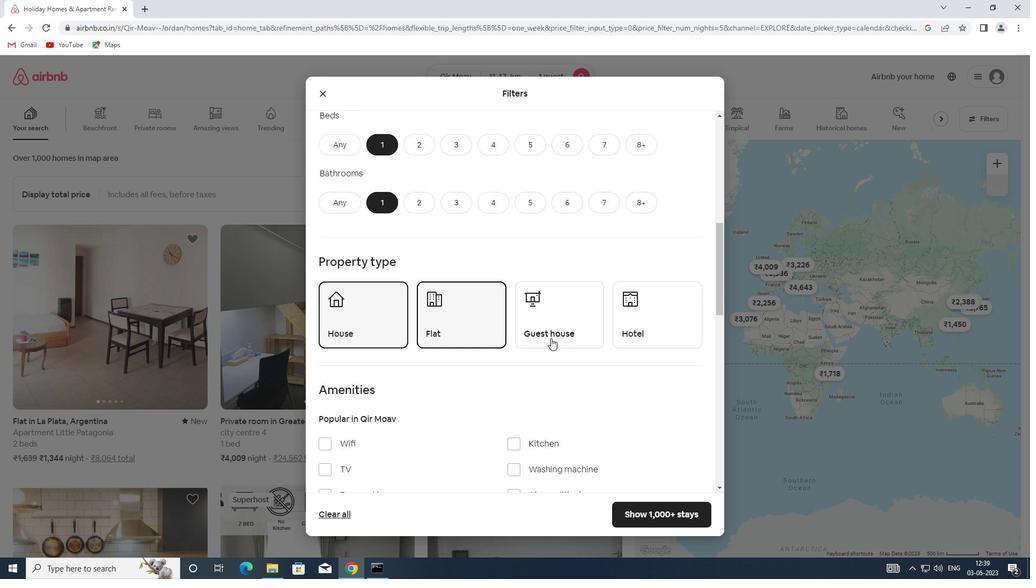 
Action: Mouse pressed left at (559, 318)
Screenshot: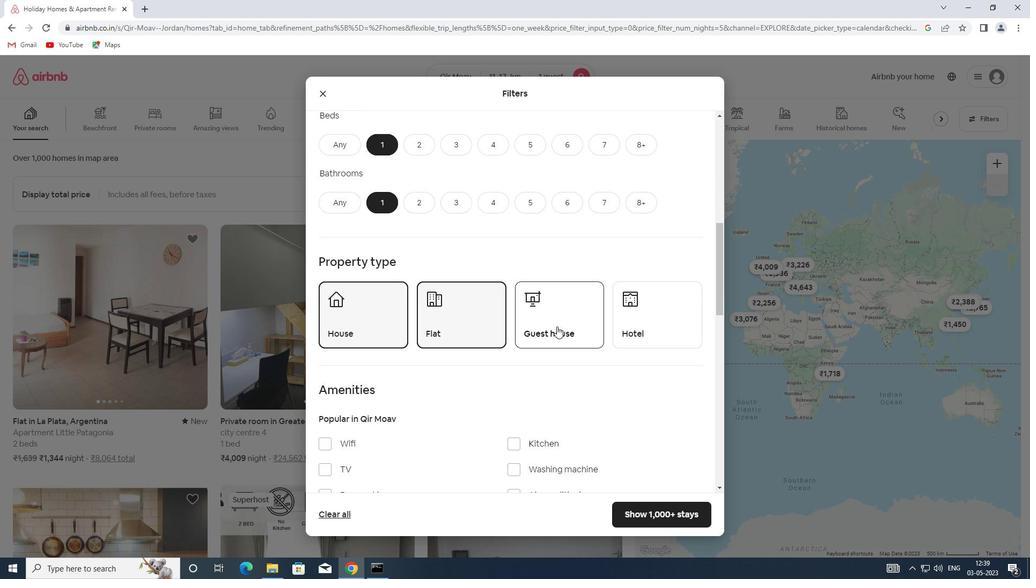 
Action: Mouse moved to (649, 326)
Screenshot: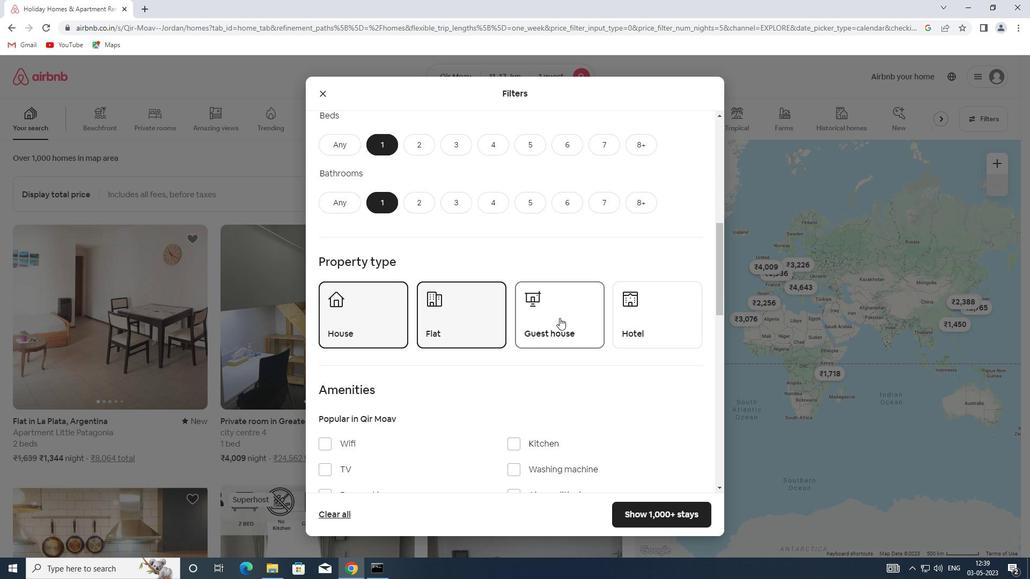 
Action: Mouse pressed left at (649, 326)
Screenshot: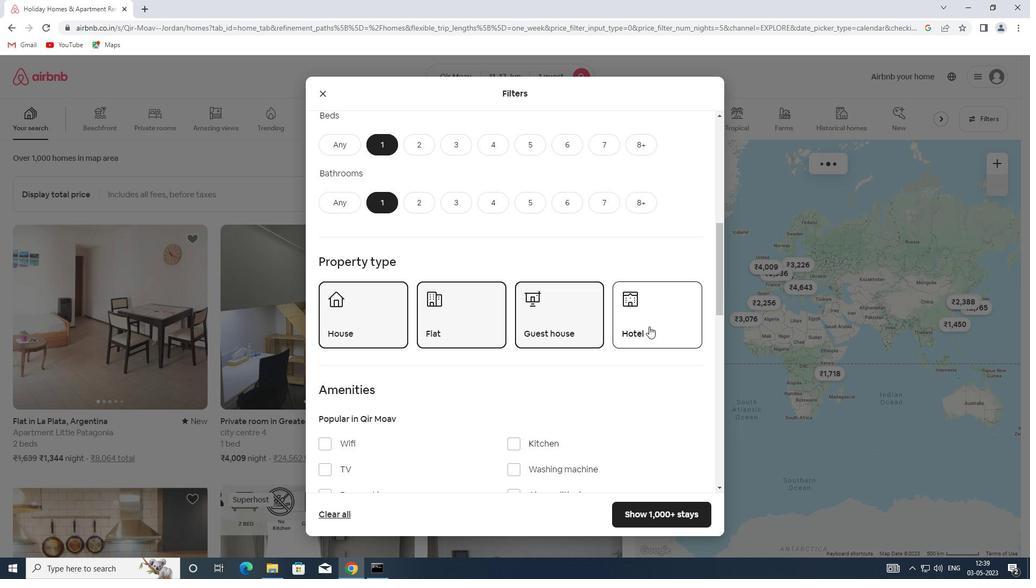 
Action: Mouse moved to (553, 317)
Screenshot: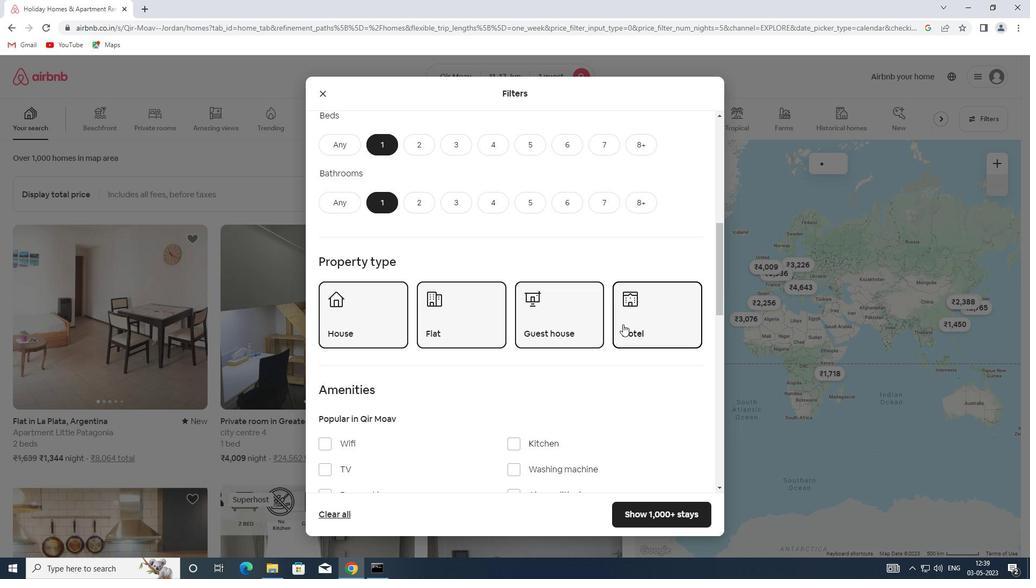 
Action: Mouse scrolled (553, 316) with delta (0, 0)
Screenshot: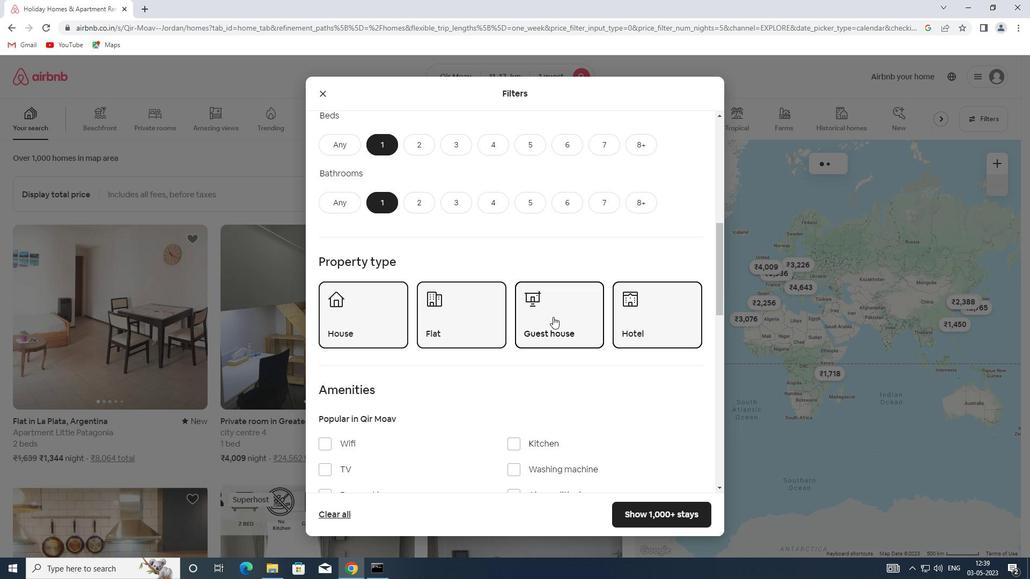 
Action: Mouse scrolled (553, 316) with delta (0, 0)
Screenshot: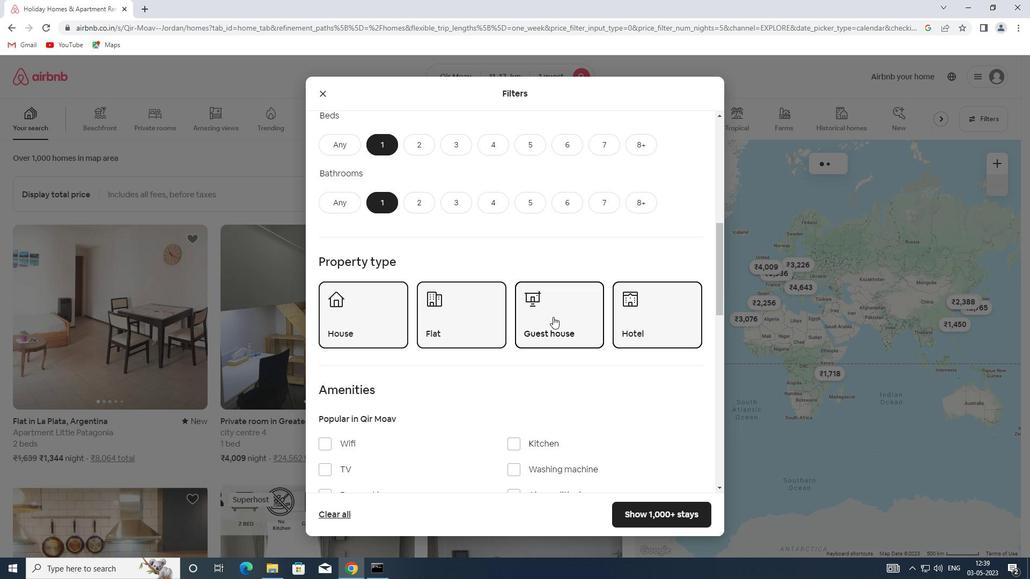 
Action: Mouse scrolled (553, 316) with delta (0, 0)
Screenshot: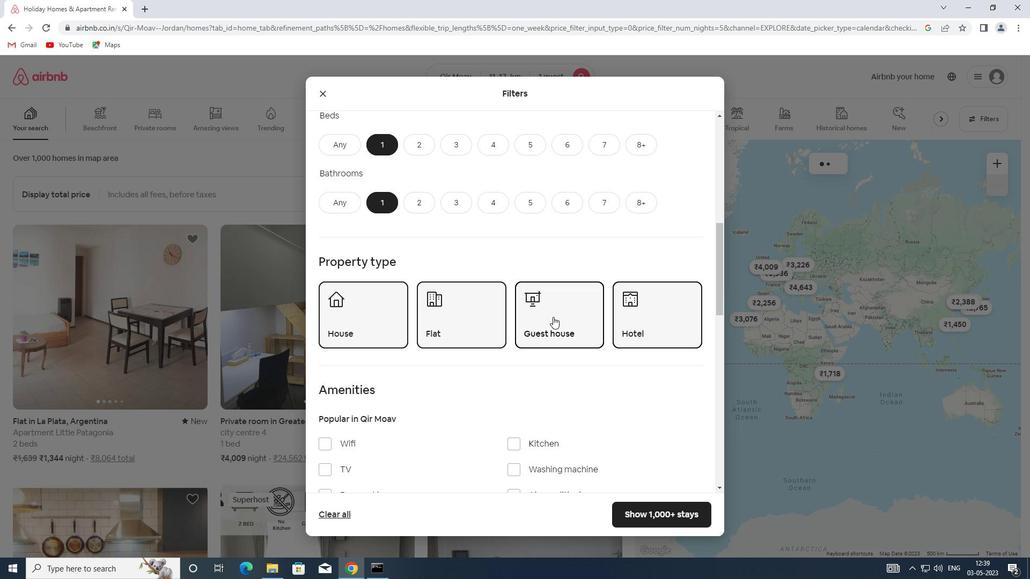 
Action: Mouse scrolled (553, 316) with delta (0, 0)
Screenshot: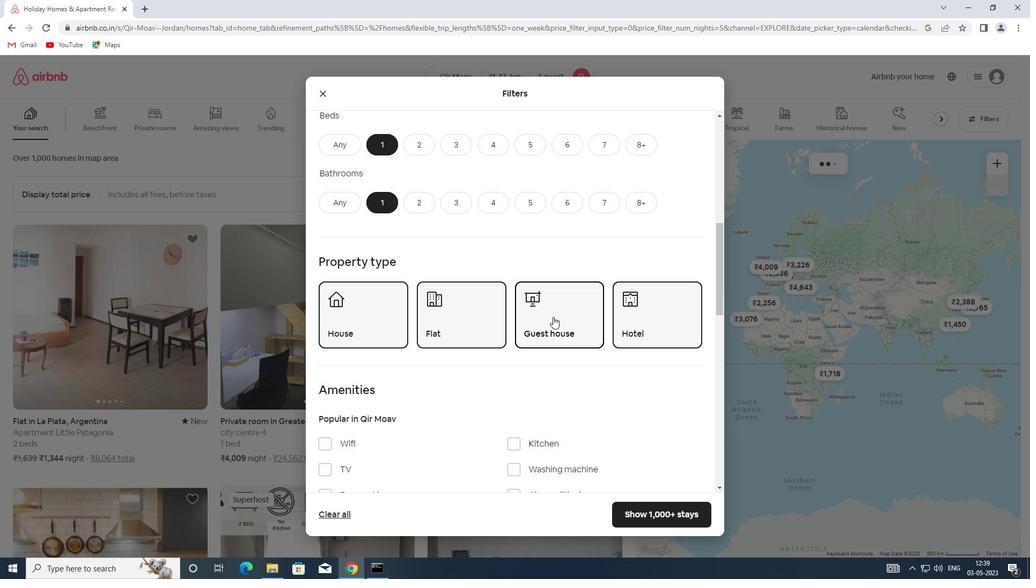 
Action: Mouse moved to (542, 255)
Screenshot: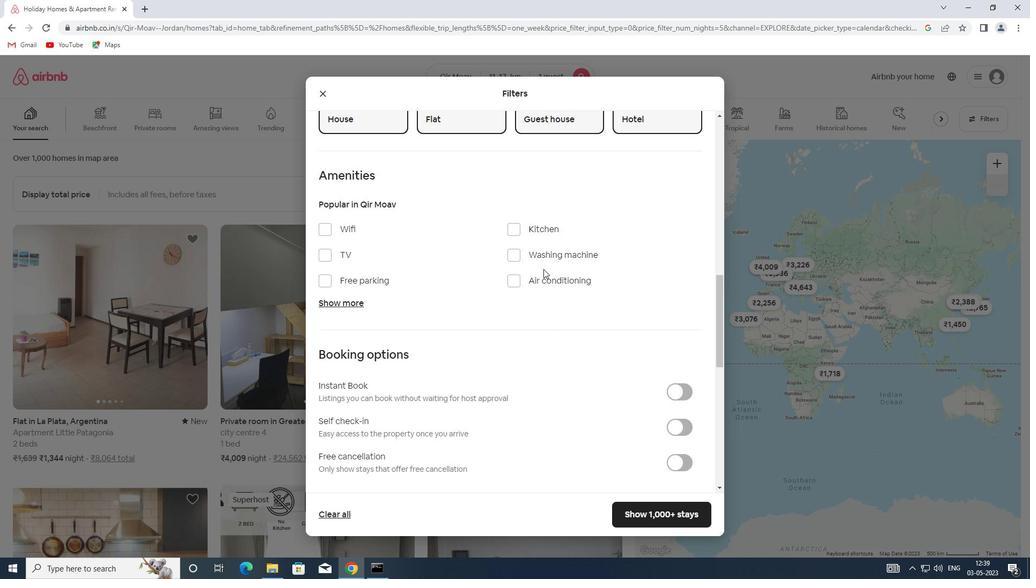 
Action: Mouse pressed left at (542, 255)
Screenshot: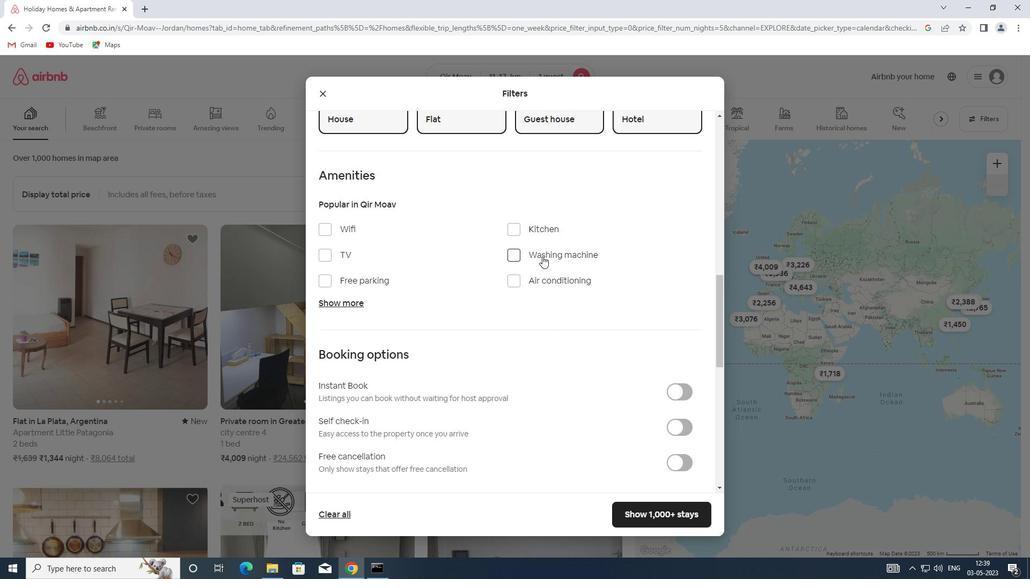 
Action: Mouse moved to (677, 430)
Screenshot: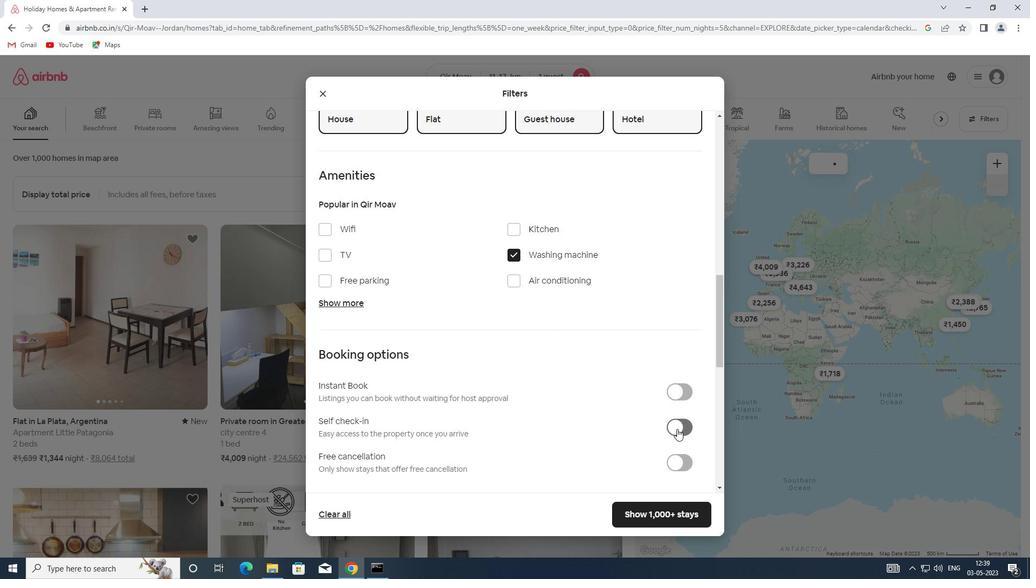 
Action: Mouse pressed left at (677, 430)
Screenshot: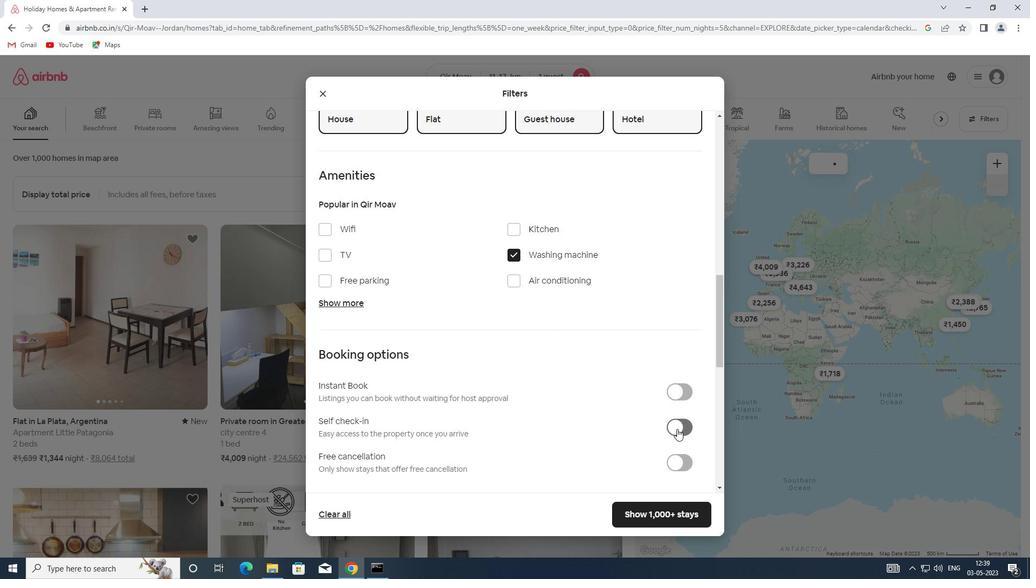 
Action: Mouse moved to (549, 369)
Screenshot: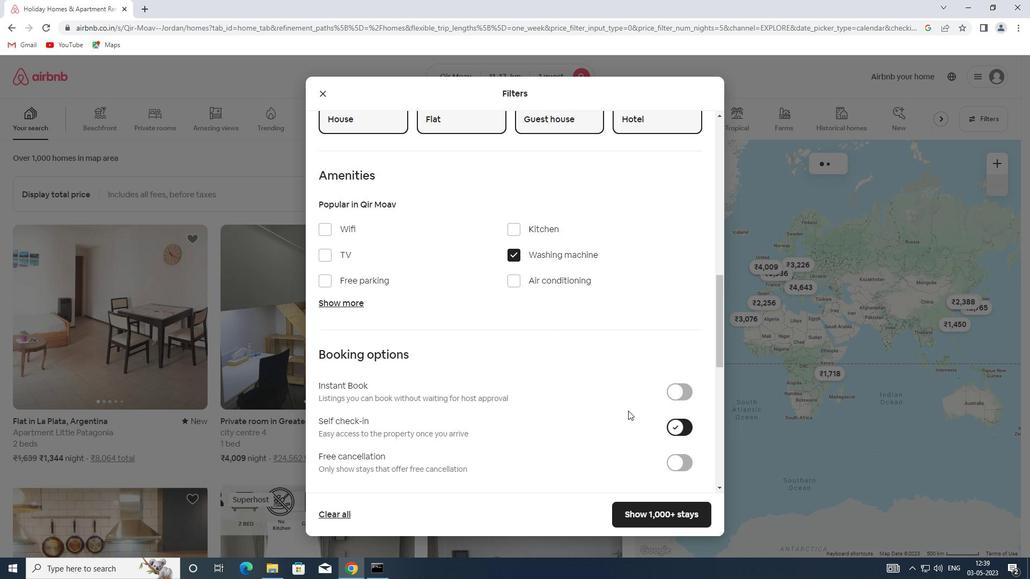 
Action: Mouse scrolled (549, 369) with delta (0, 0)
Screenshot: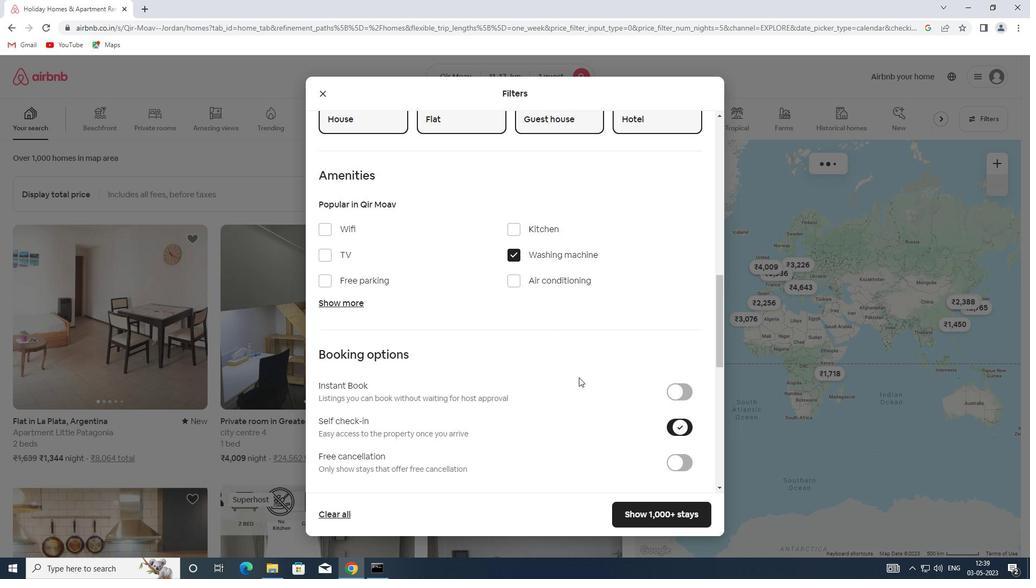 
Action: Mouse scrolled (549, 369) with delta (0, 0)
Screenshot: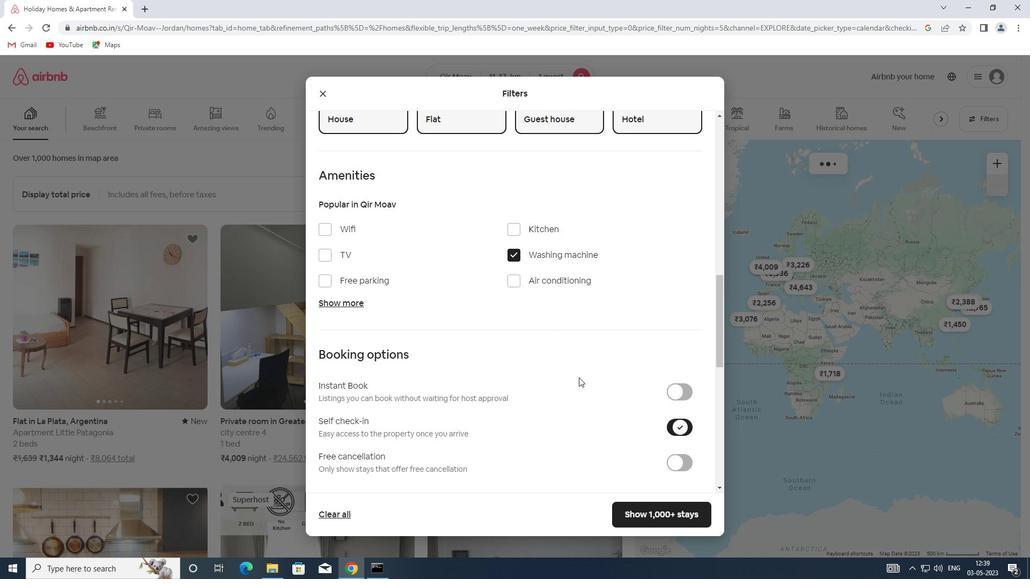 
Action: Mouse scrolled (549, 369) with delta (0, 0)
Screenshot: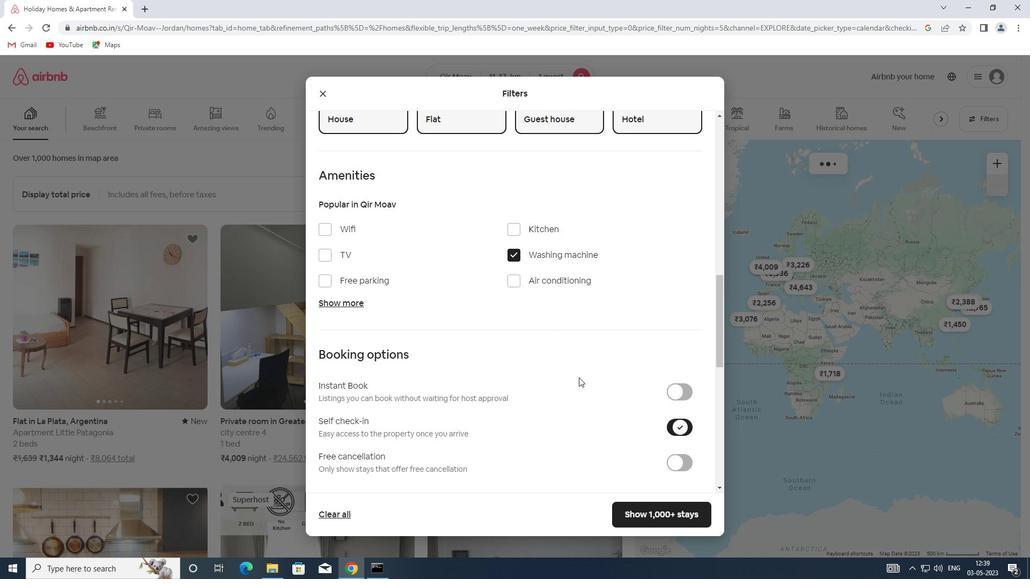 
Action: Mouse moved to (388, 418)
Screenshot: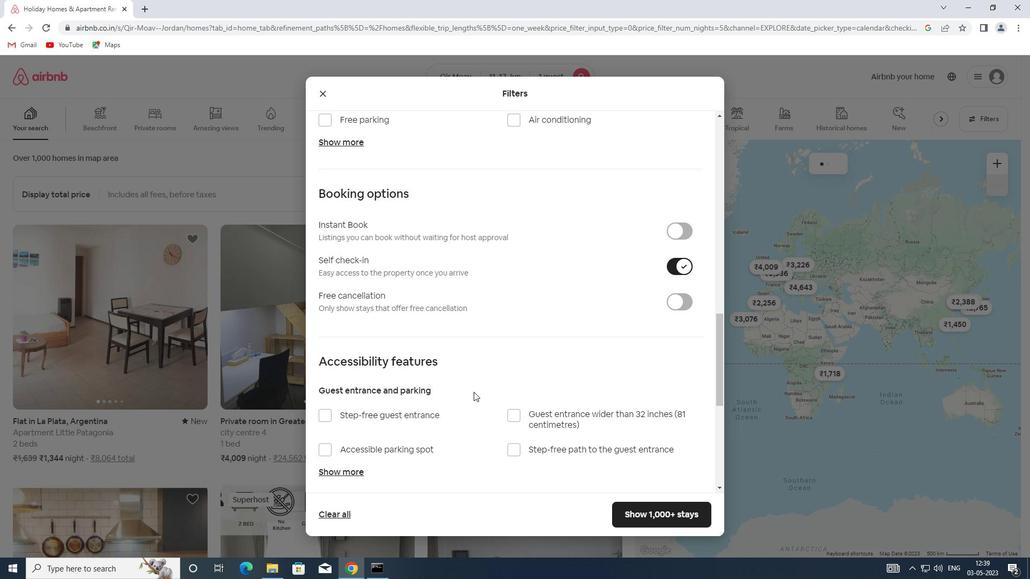 
Action: Mouse scrolled (388, 417) with delta (0, 0)
Screenshot: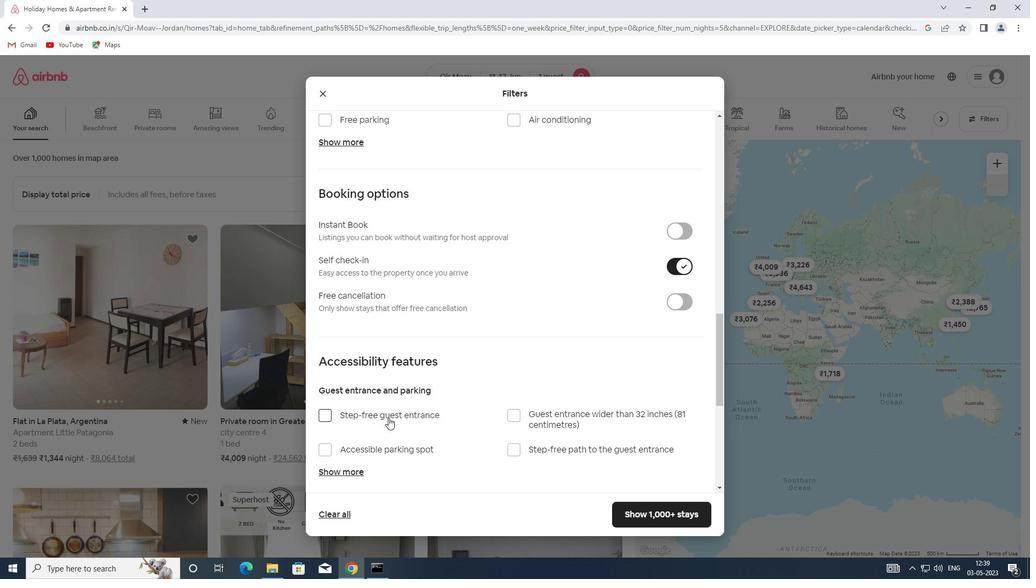 
Action: Mouse scrolled (388, 417) with delta (0, 0)
Screenshot: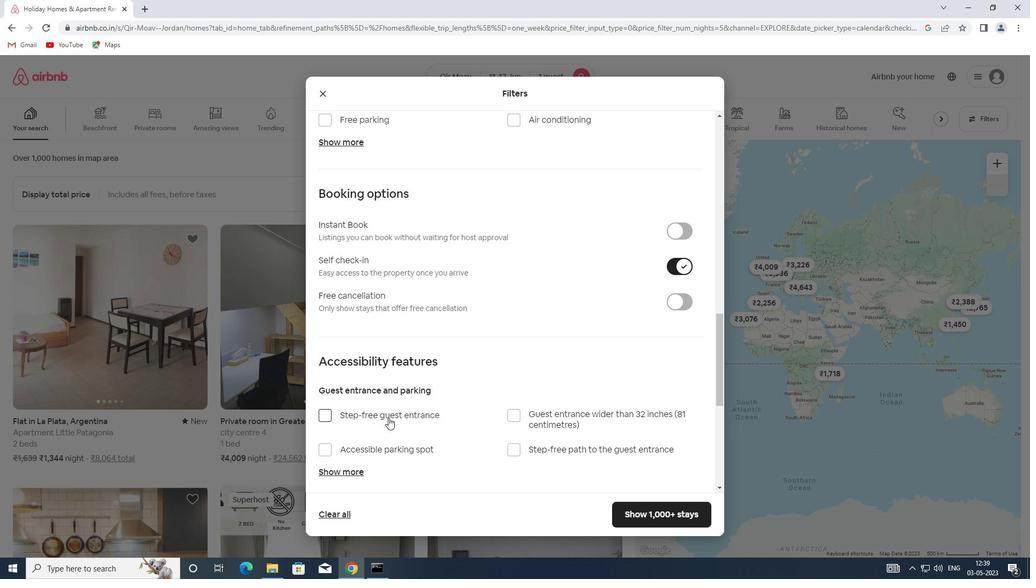 
Action: Mouse scrolled (388, 417) with delta (0, 0)
Screenshot: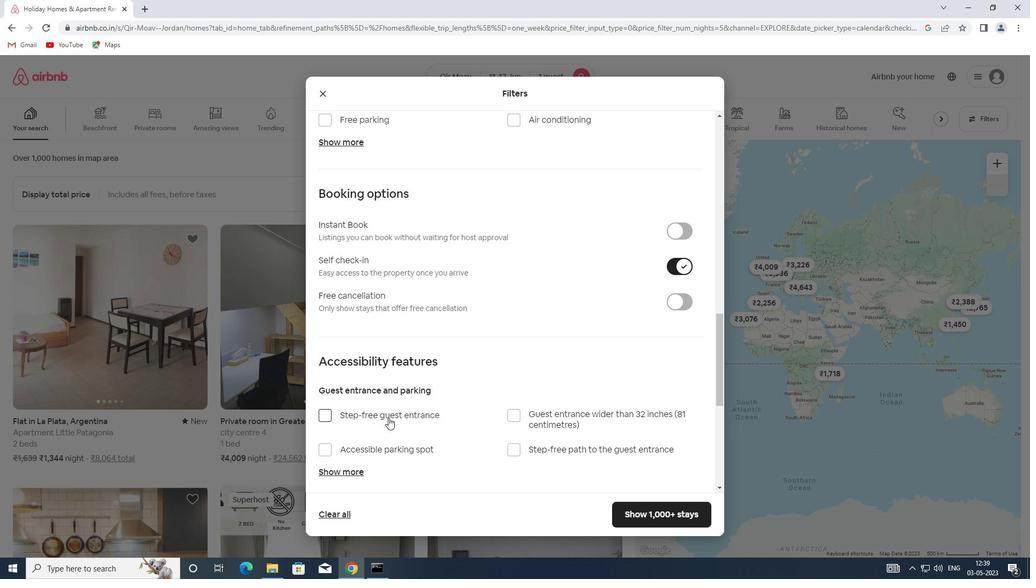 
Action: Mouse scrolled (388, 417) with delta (0, 0)
Screenshot: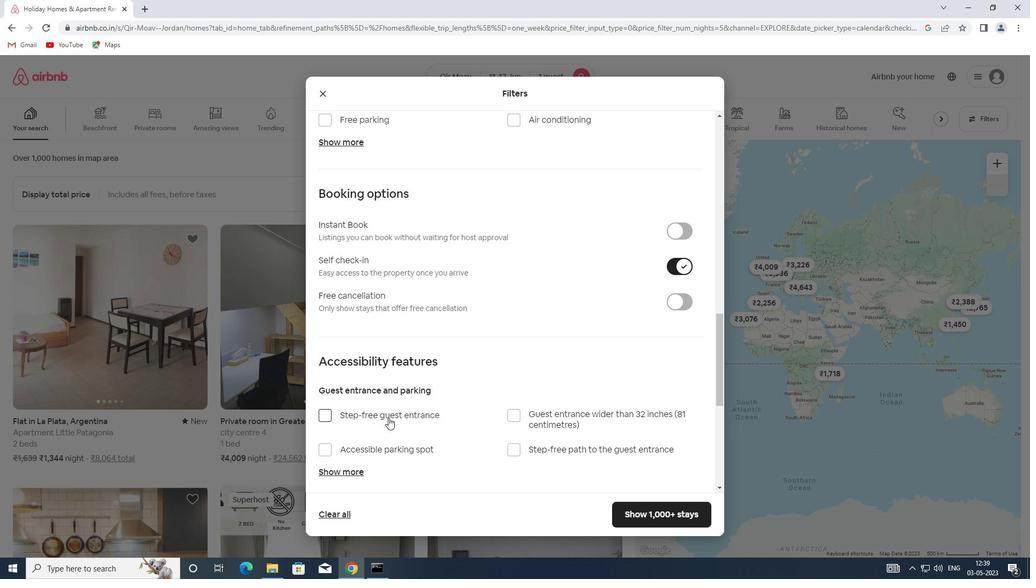 
Action: Mouse scrolled (388, 417) with delta (0, 0)
Screenshot: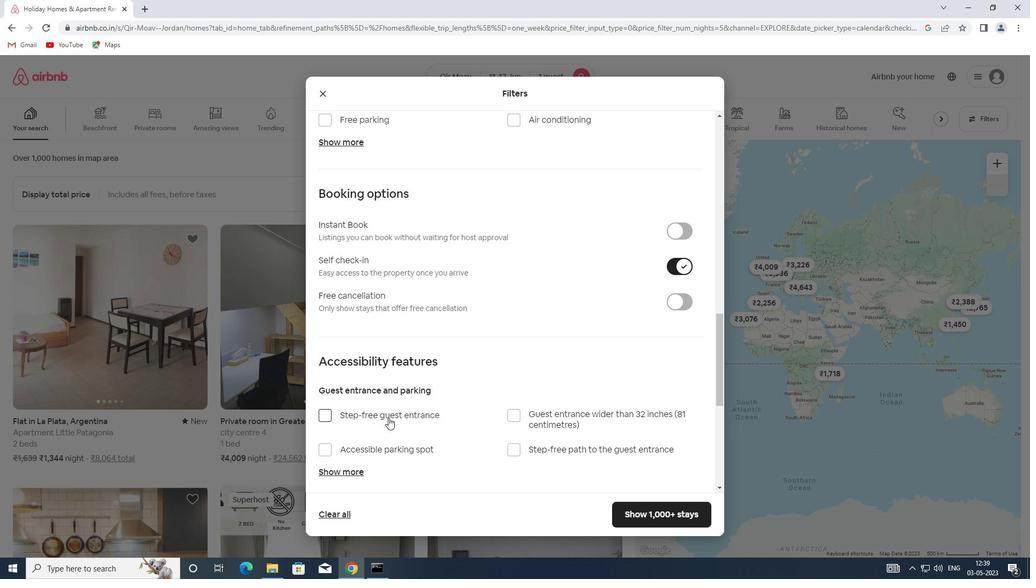 
Action: Mouse moved to (362, 441)
Screenshot: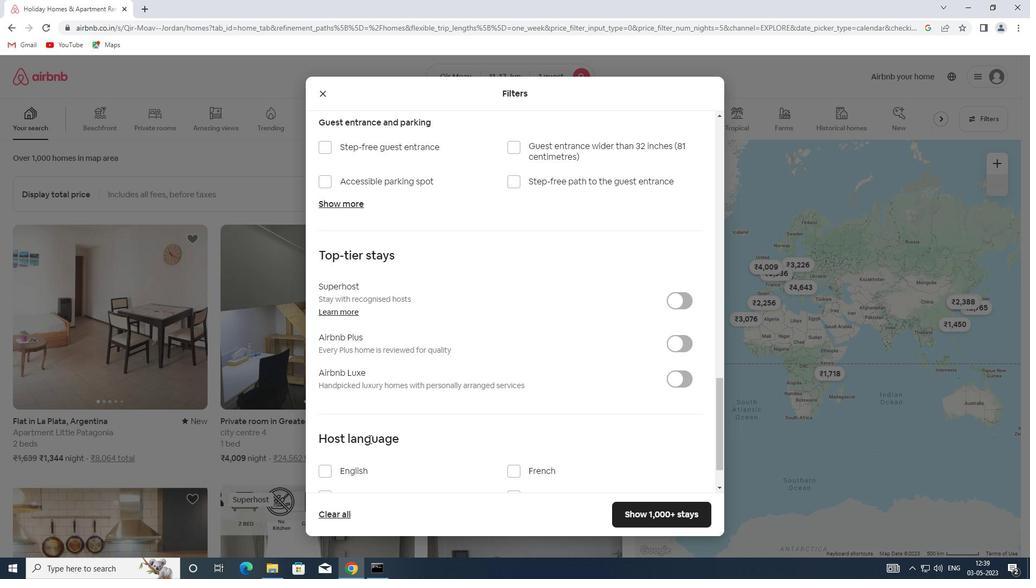 
Action: Mouse scrolled (362, 440) with delta (0, 0)
Screenshot: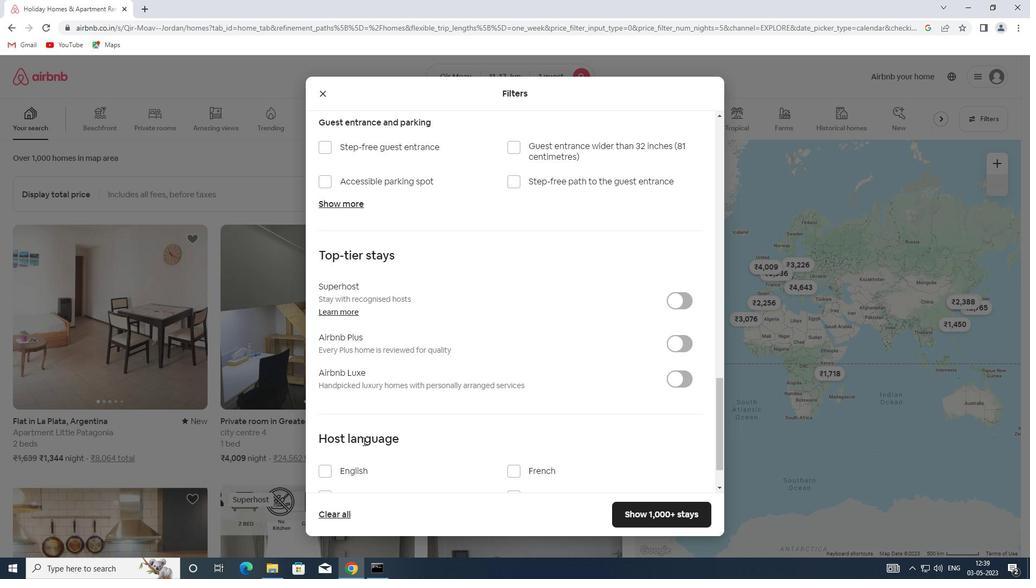 
Action: Mouse scrolled (362, 440) with delta (0, 0)
Screenshot: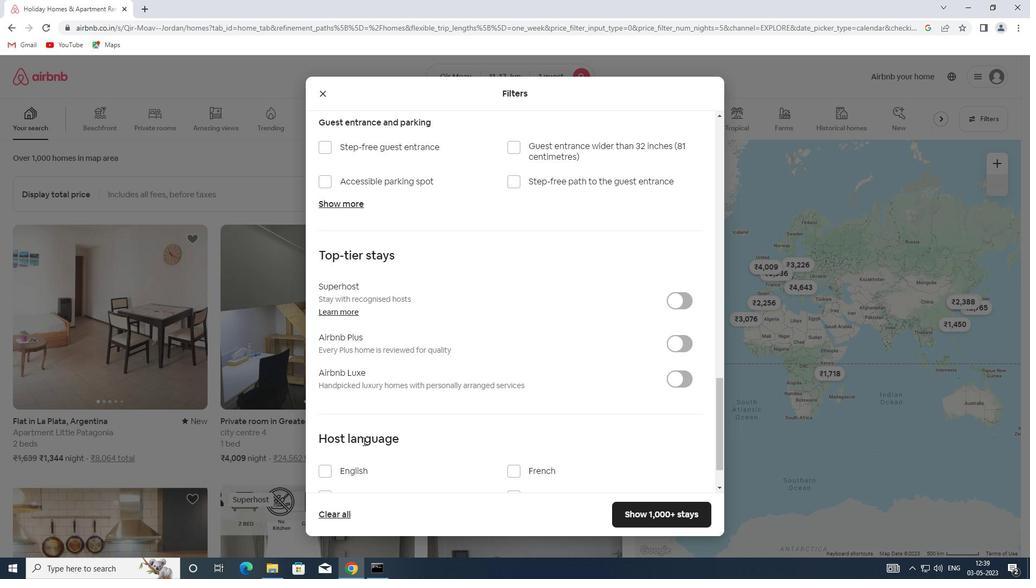 
Action: Mouse scrolled (362, 440) with delta (0, 0)
Screenshot: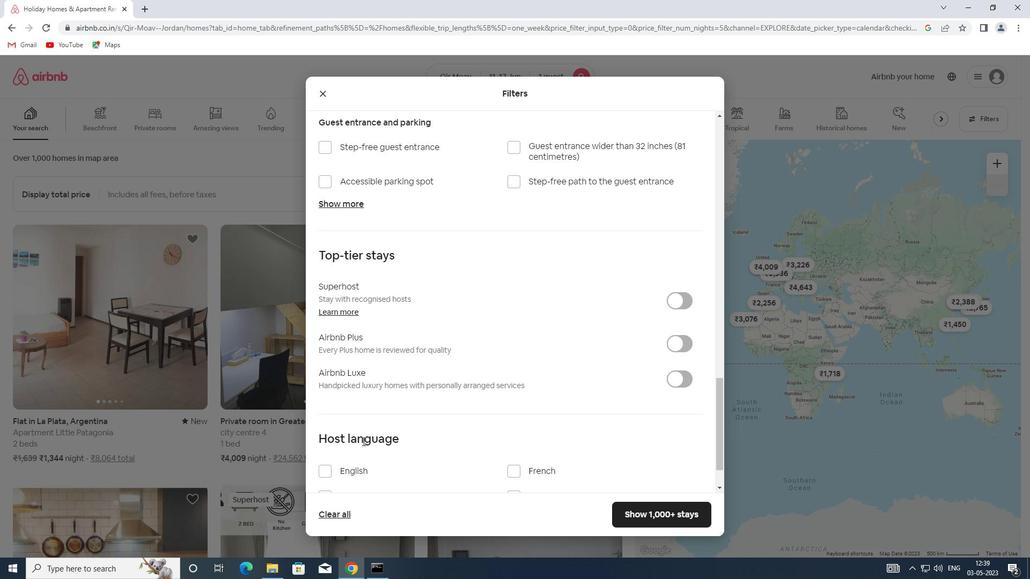
Action: Mouse moved to (349, 421)
Screenshot: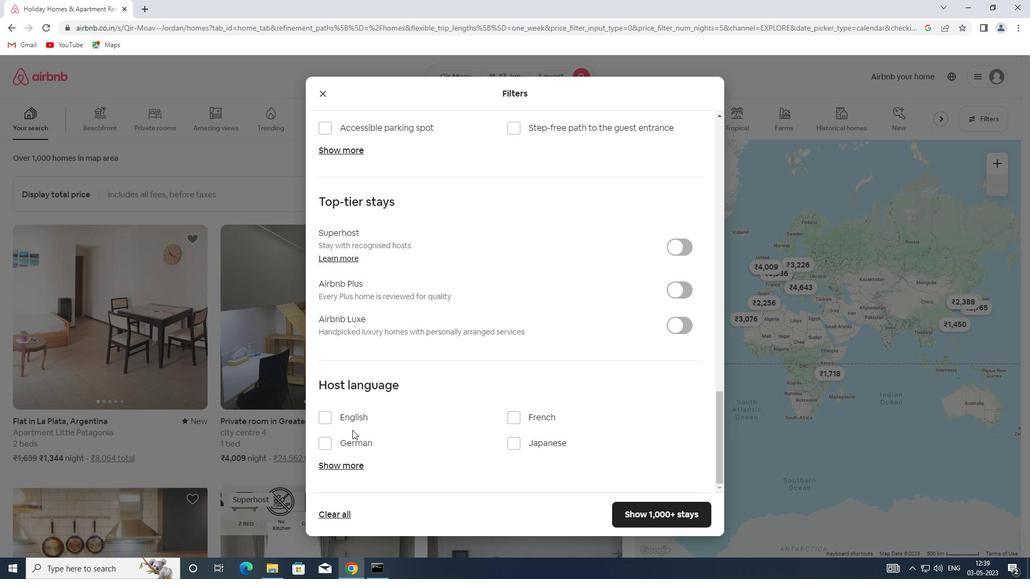 
Action: Mouse pressed left at (349, 421)
Screenshot: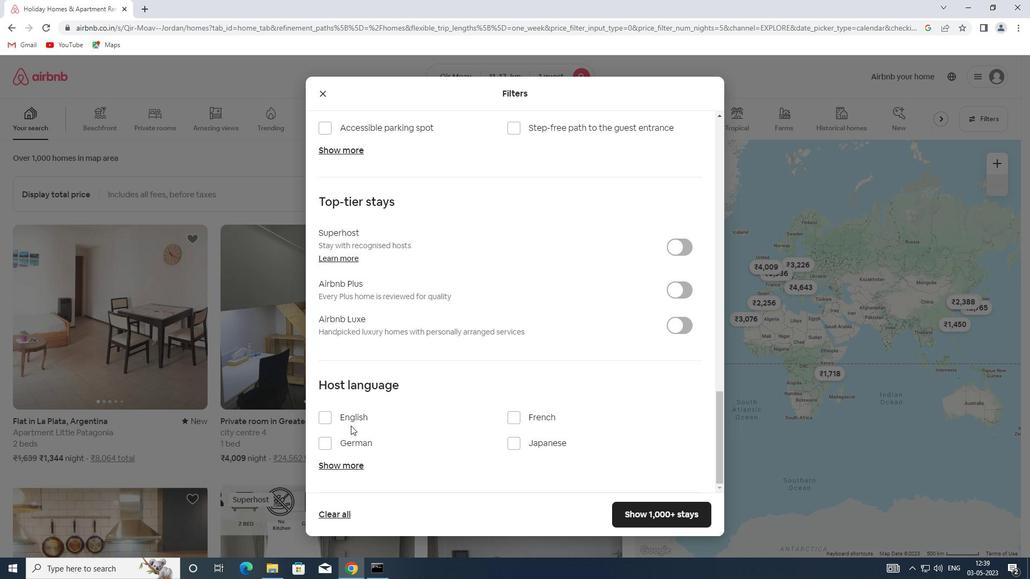 
Action: Mouse moved to (635, 512)
Screenshot: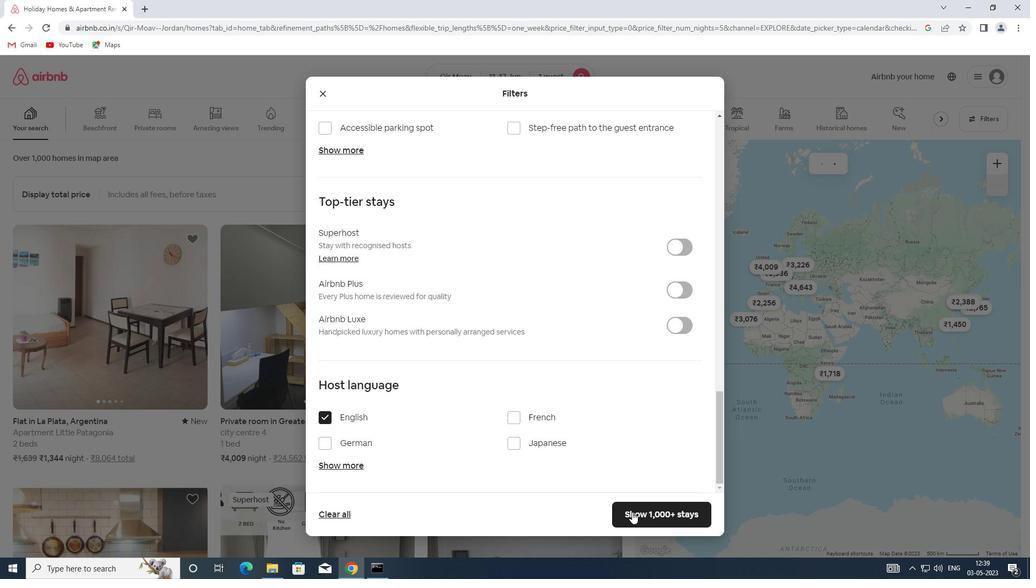 
Action: Mouse pressed left at (635, 512)
Screenshot: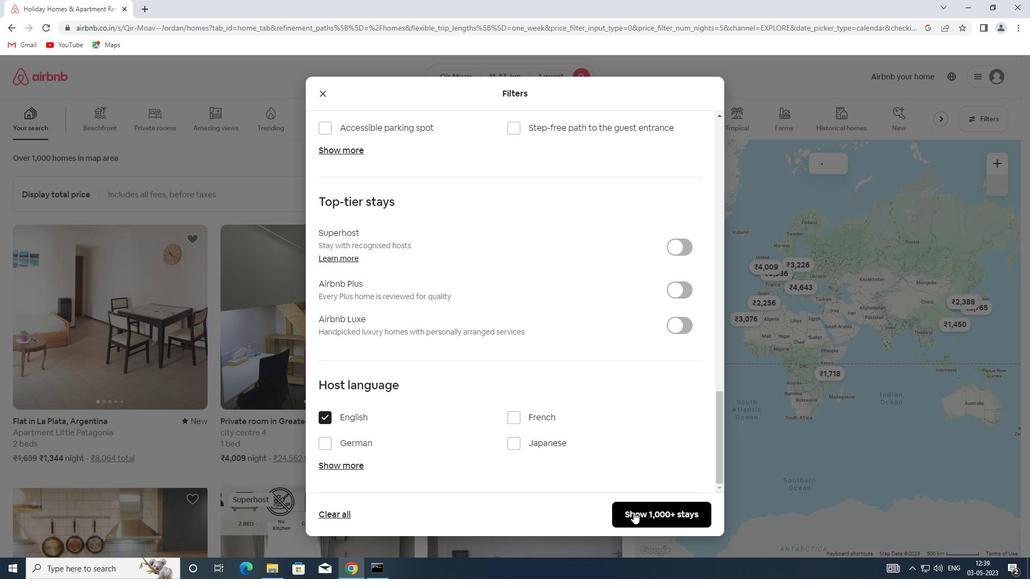 
Action: Mouse moved to (634, 508)
Screenshot: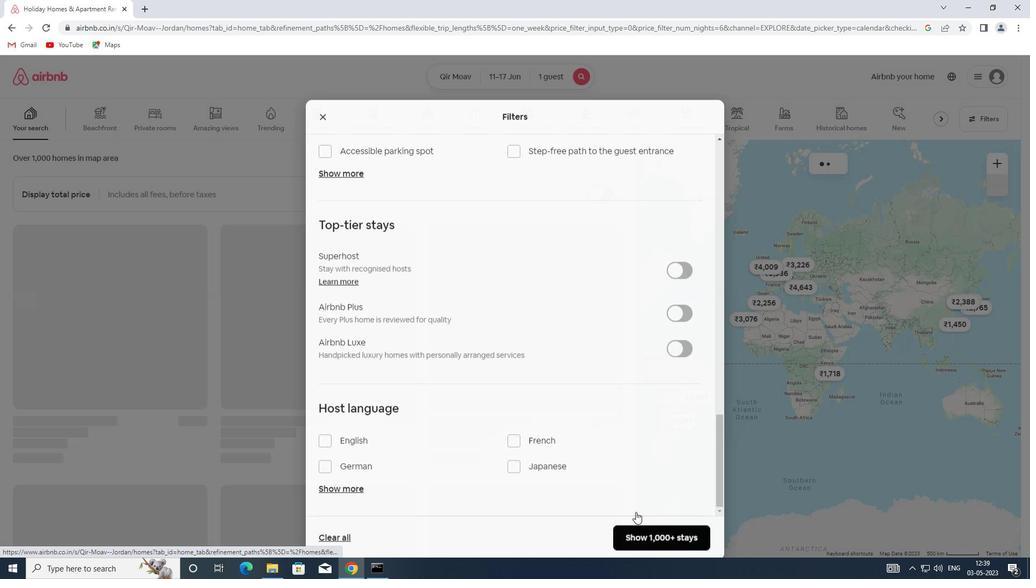 
